 Task: Find connections with filter location Bamusso with filter topic #Marketswith filter profile language Spanish with filter current company Housing.com with filter school St. Dominic's College with filter industry Wholesale Footwear with filter service category Loans with filter keywords title Event Planner
Action: Mouse moved to (507, 63)
Screenshot: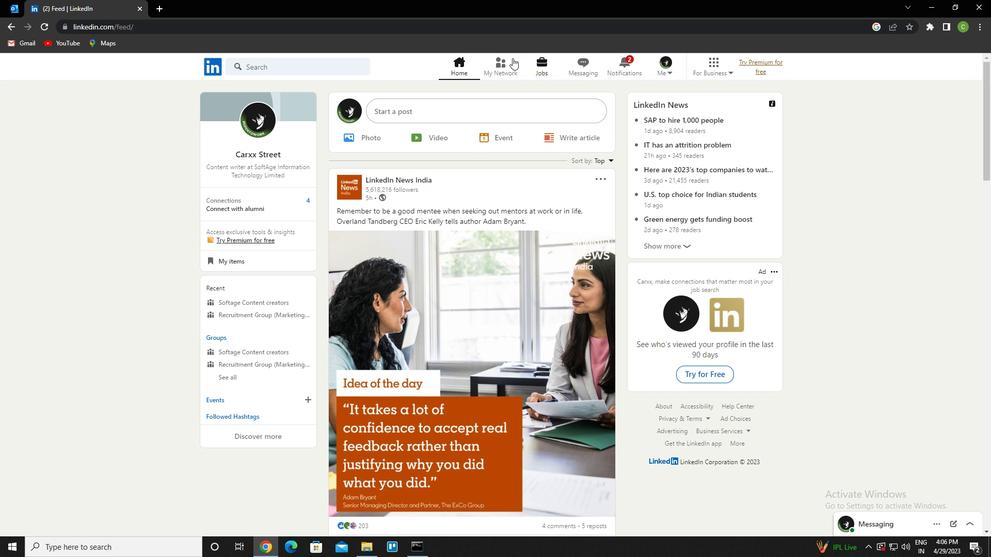 
Action: Mouse pressed left at (507, 63)
Screenshot: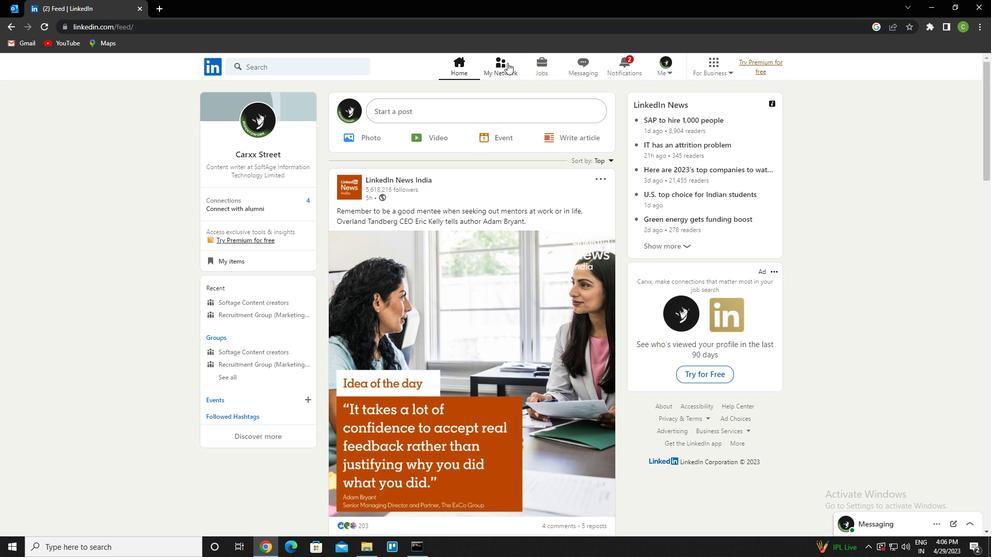
Action: Mouse moved to (287, 129)
Screenshot: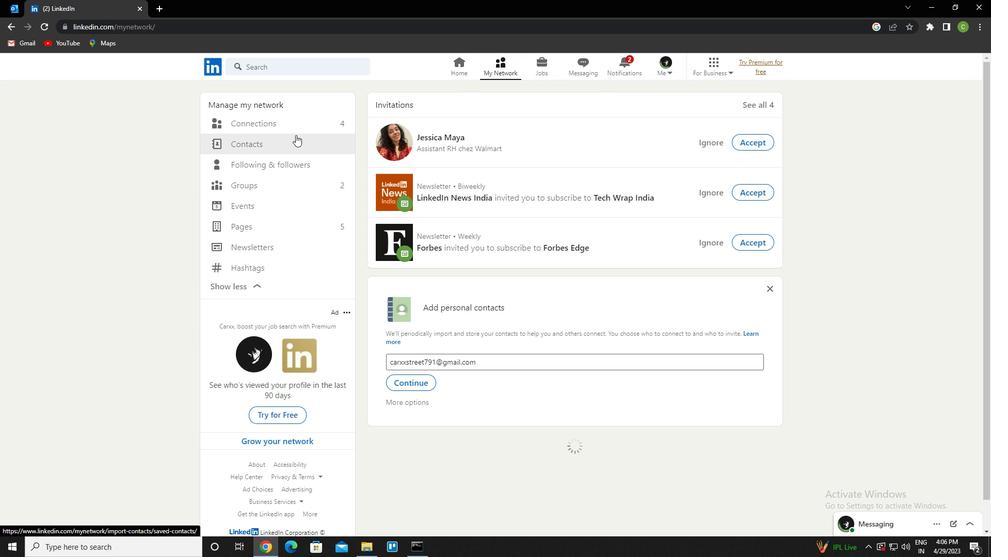 
Action: Mouse pressed left at (287, 129)
Screenshot: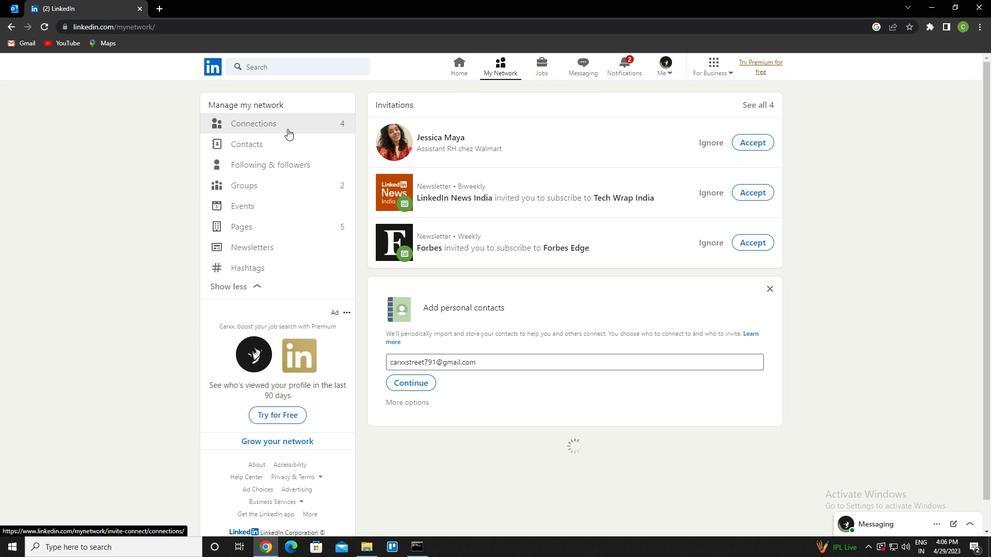 
Action: Mouse moved to (574, 125)
Screenshot: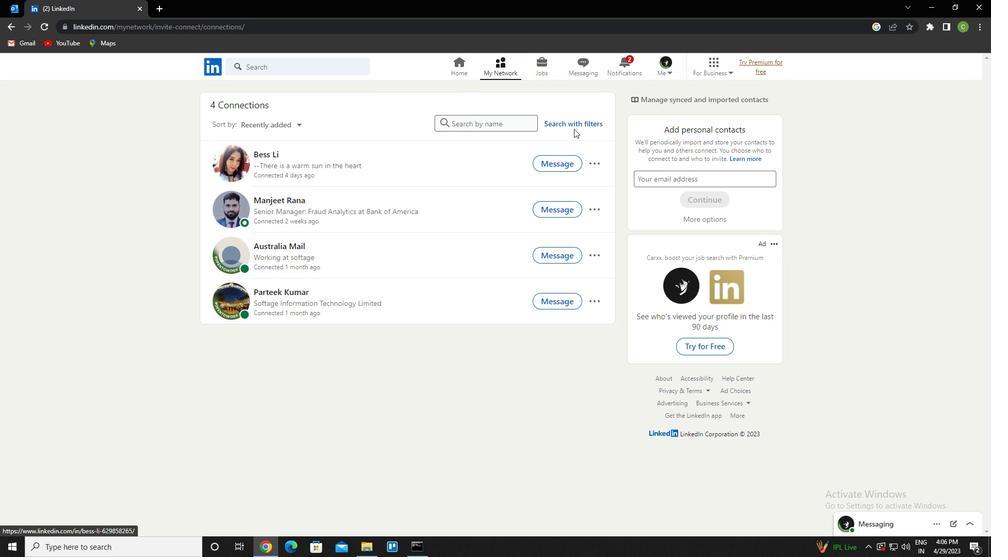 
Action: Mouse pressed left at (574, 125)
Screenshot: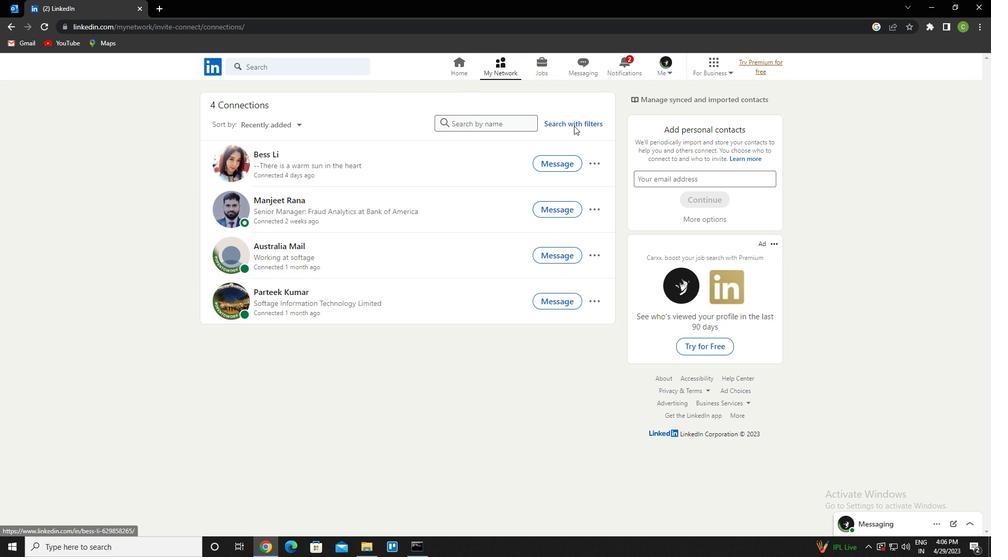 
Action: Mouse moved to (539, 99)
Screenshot: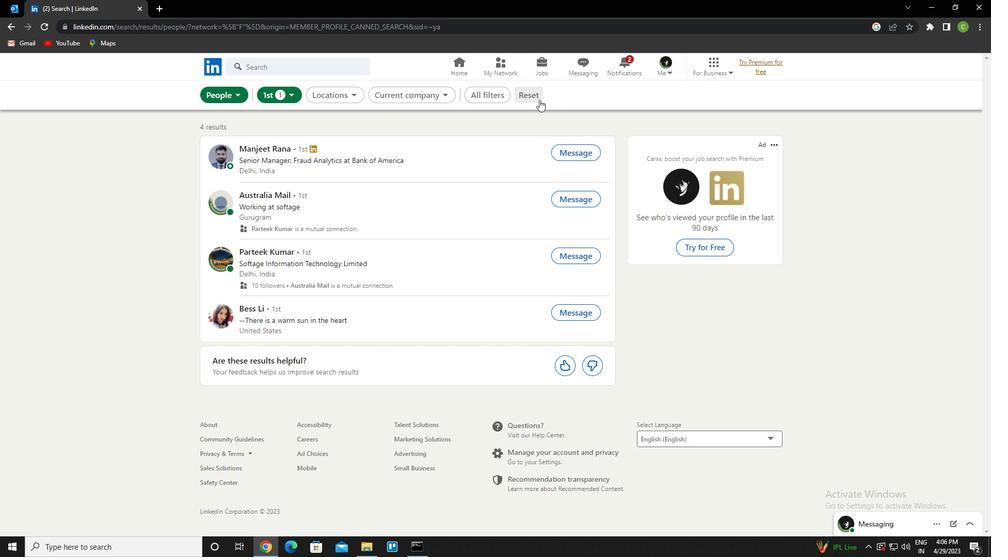 
Action: Mouse pressed left at (539, 99)
Screenshot: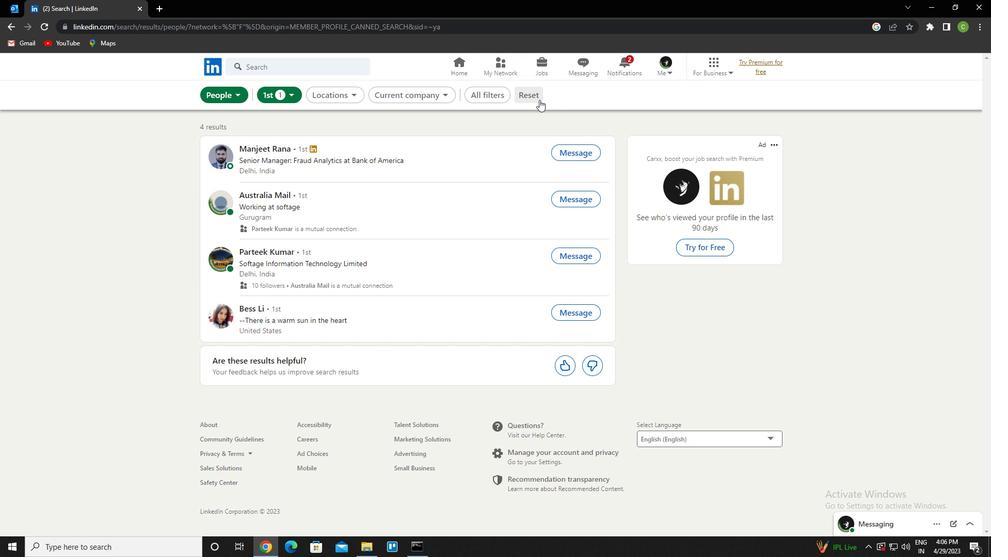 
Action: Mouse moved to (505, 93)
Screenshot: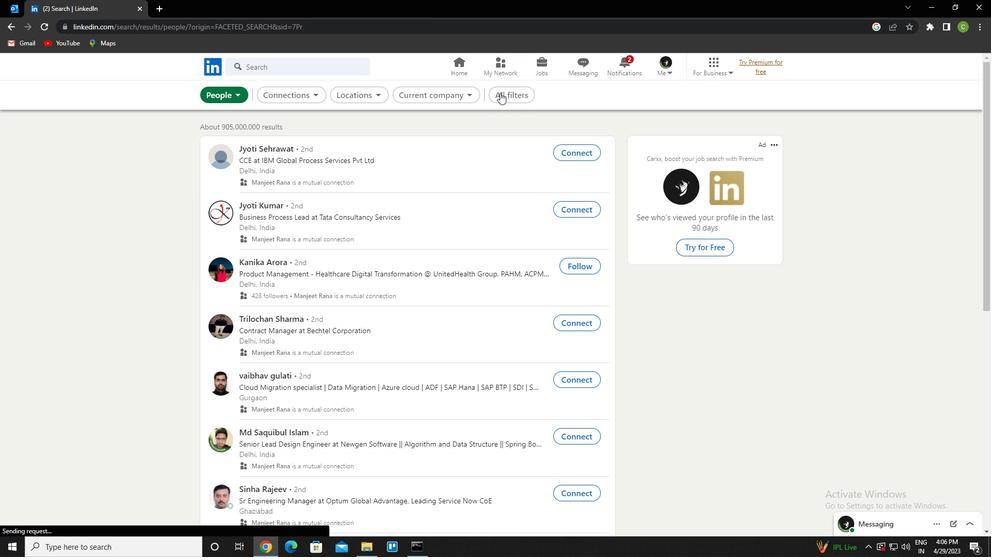 
Action: Mouse pressed left at (505, 93)
Screenshot: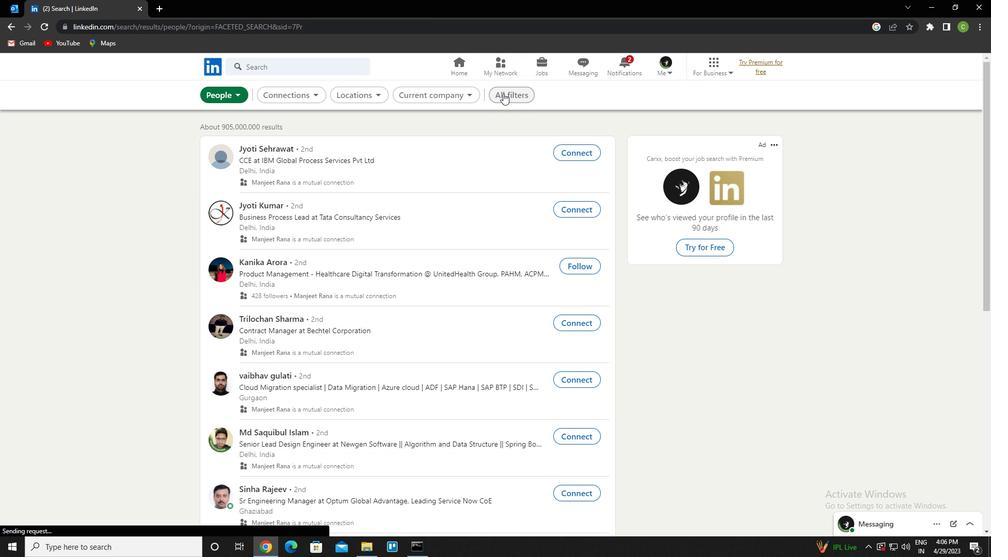 
Action: Mouse moved to (875, 338)
Screenshot: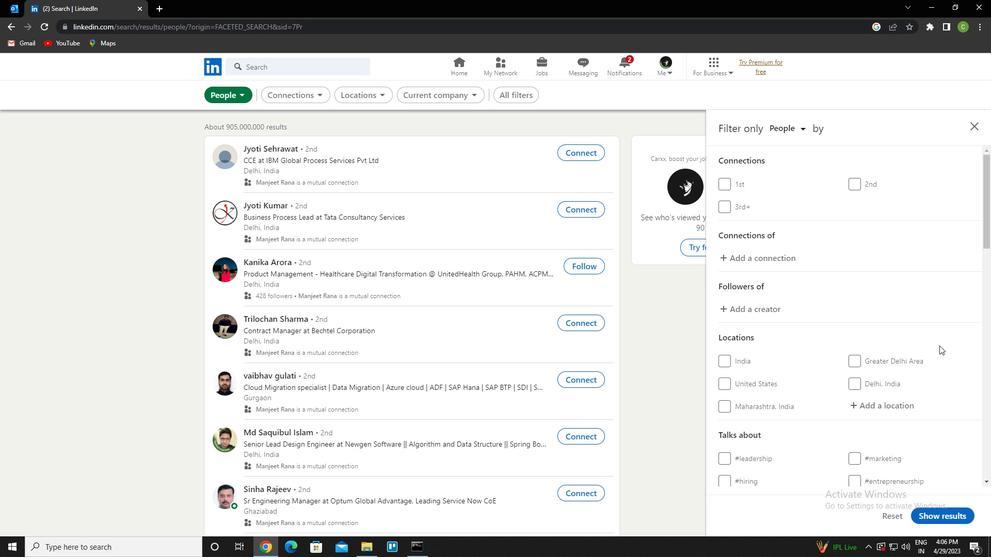 
Action: Mouse scrolled (875, 338) with delta (0, 0)
Screenshot: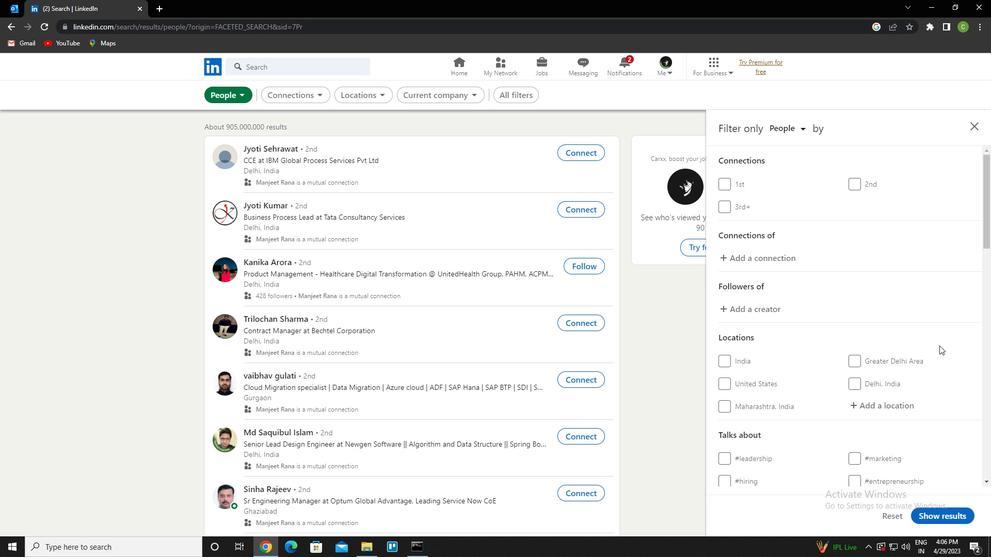 
Action: Mouse moved to (837, 332)
Screenshot: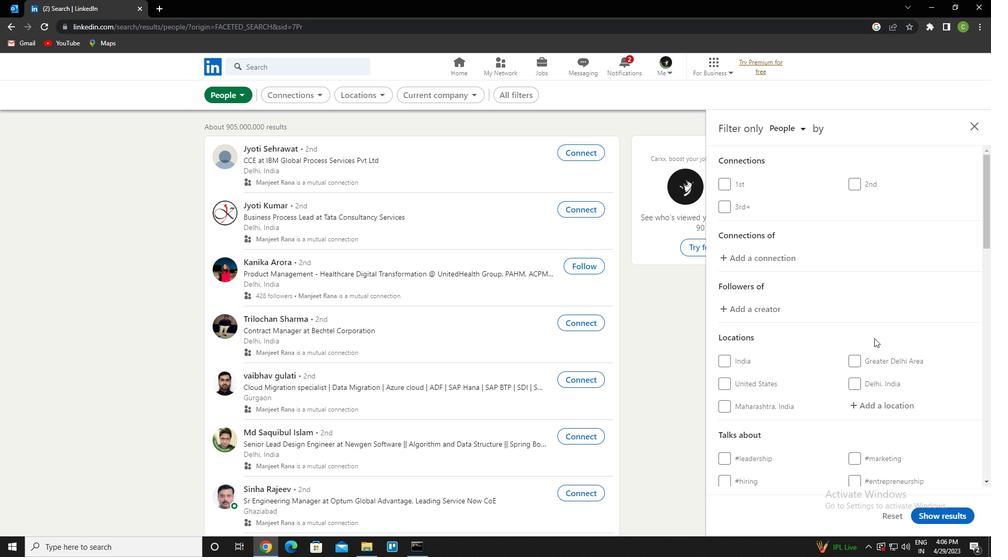 
Action: Mouse scrolled (837, 331) with delta (0, 0)
Screenshot: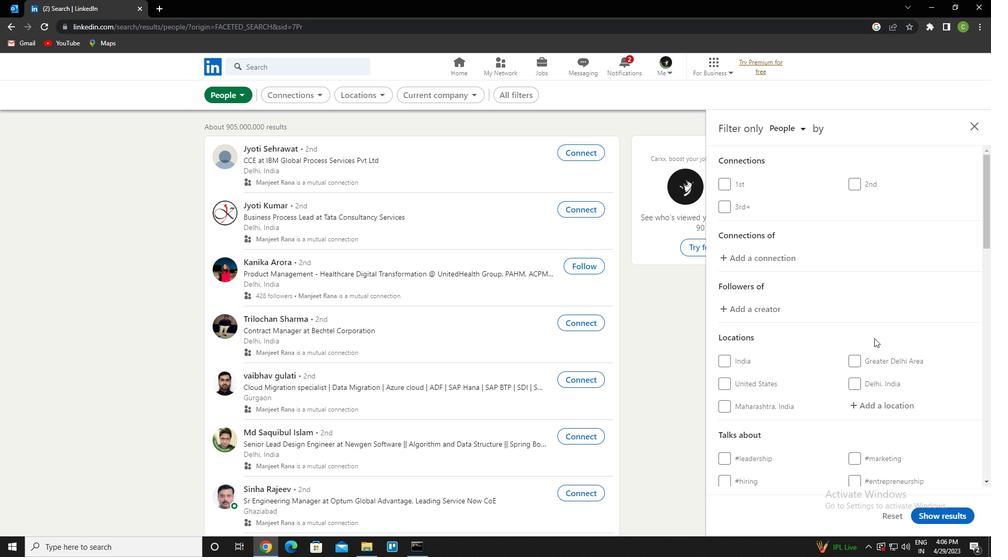 
Action: Mouse moved to (837, 331)
Screenshot: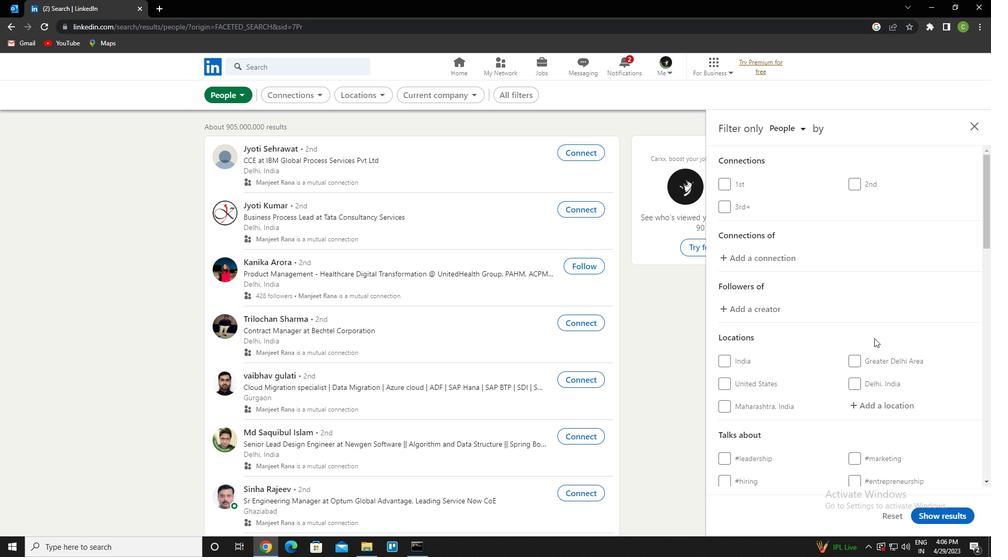 
Action: Mouse scrolled (837, 331) with delta (0, 0)
Screenshot: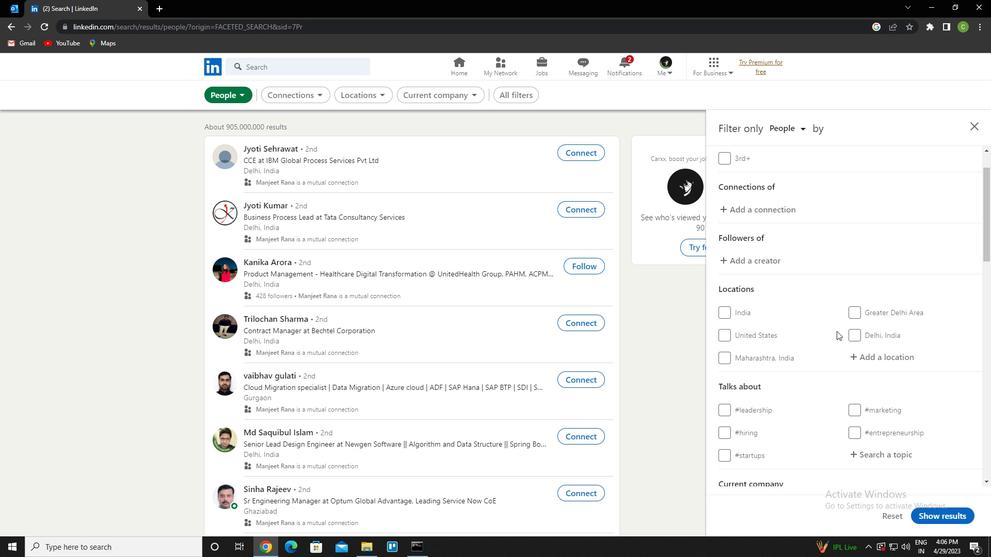 
Action: Mouse moved to (884, 253)
Screenshot: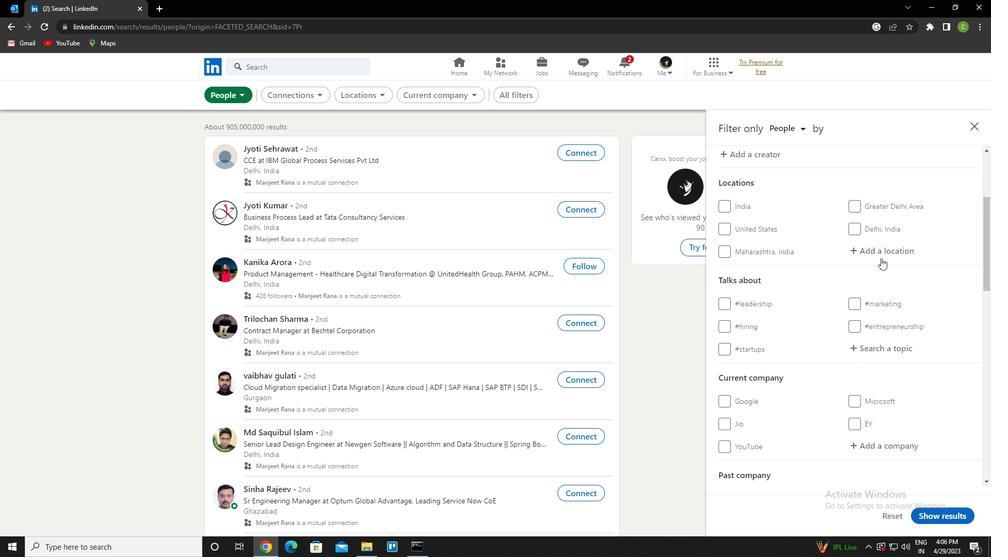 
Action: Mouse pressed left at (884, 253)
Screenshot: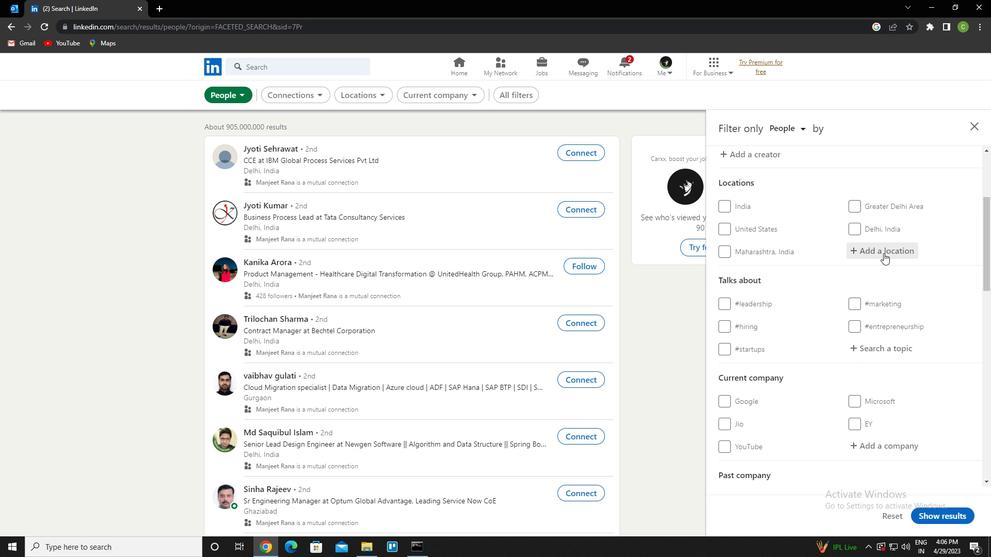 
Action: Key pressed <Key.caps_lock>b<Key.caps_lock>amusso<Key.down><Key.enter>
Screenshot: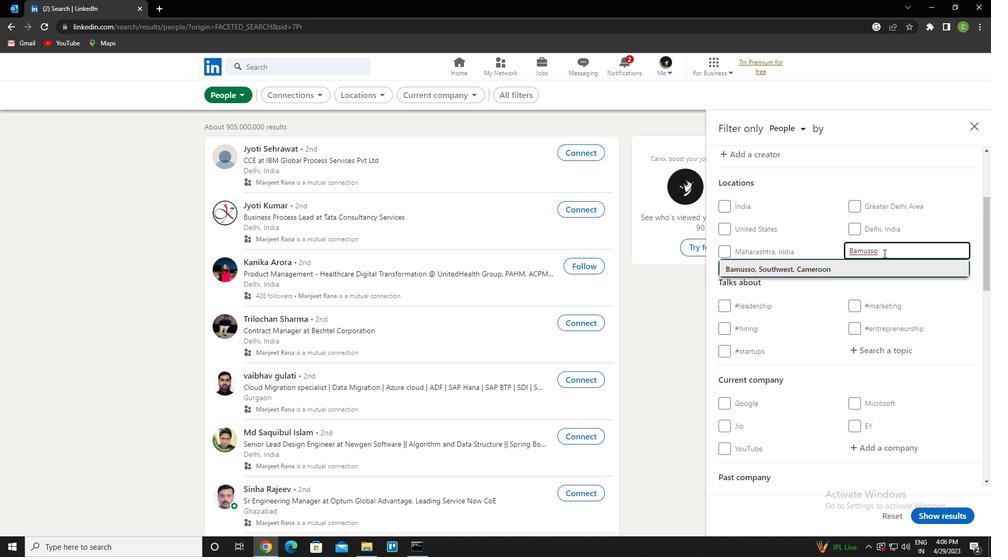 
Action: Mouse moved to (887, 258)
Screenshot: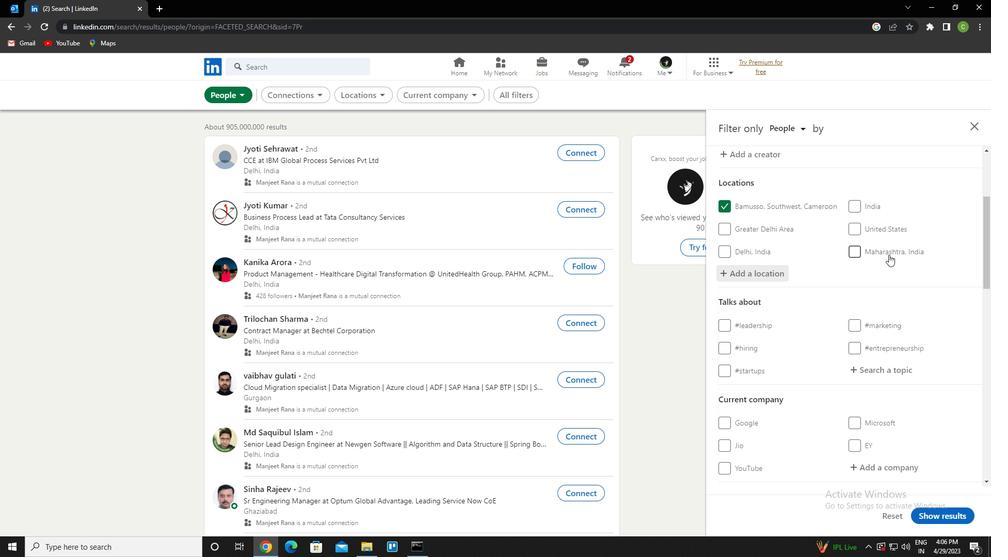 
Action: Mouse scrolled (887, 258) with delta (0, 0)
Screenshot: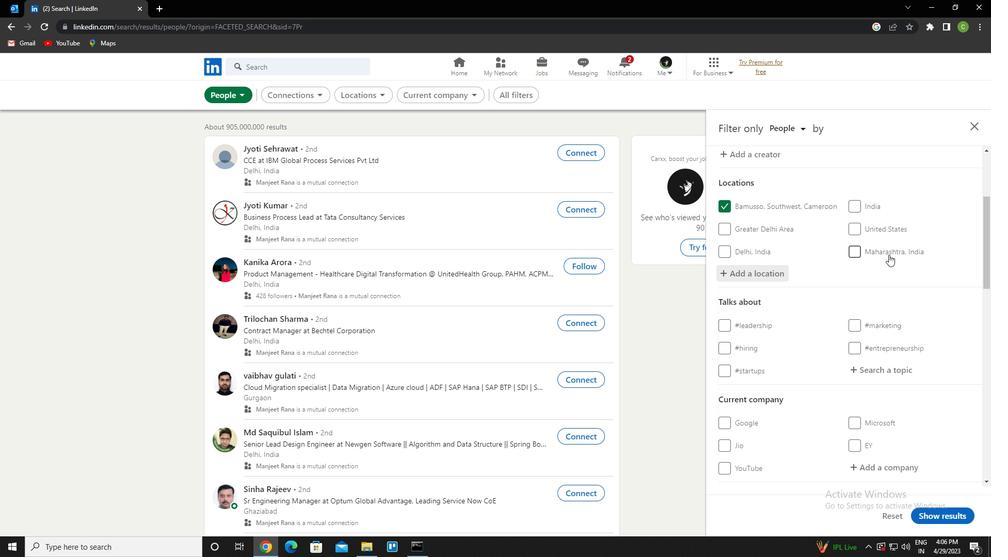 
Action: Mouse moved to (895, 318)
Screenshot: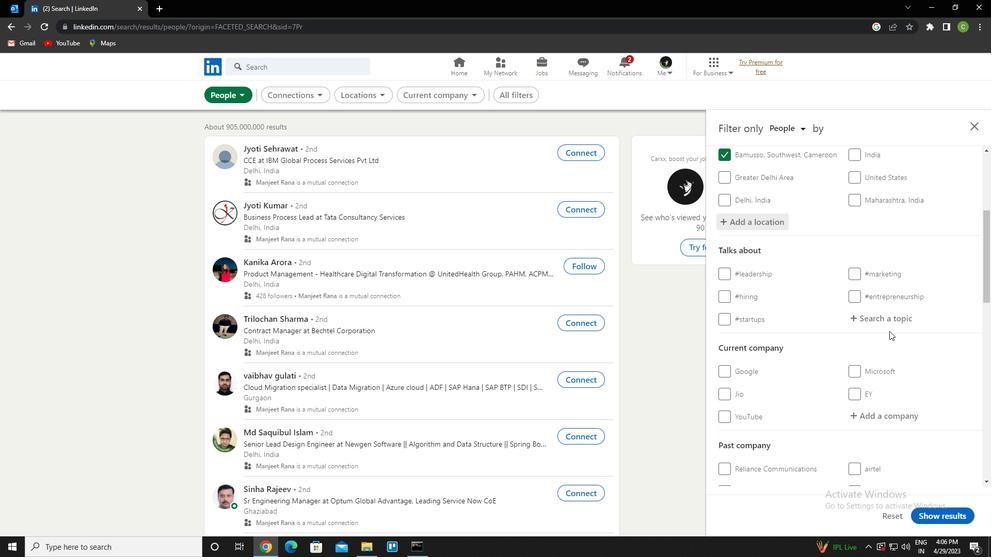 
Action: Mouse pressed left at (895, 318)
Screenshot: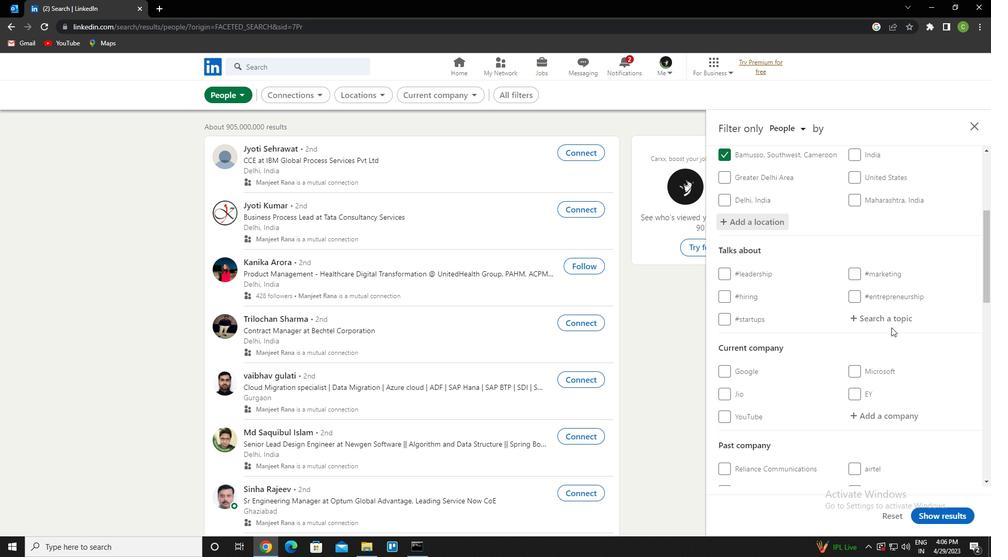
Action: Key pressed market<Key.down><Key.down><Key.down><Key.enter>
Screenshot: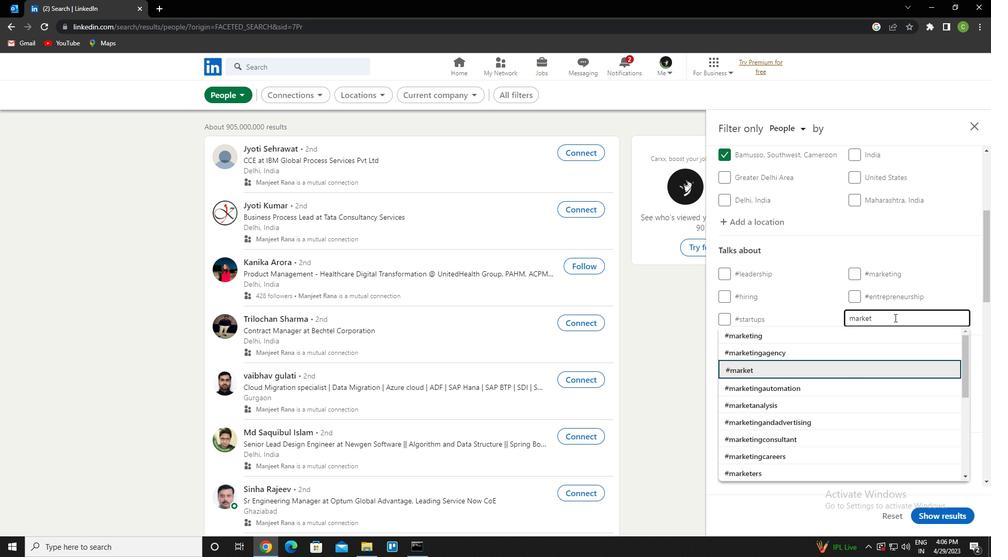 
Action: Mouse moved to (887, 352)
Screenshot: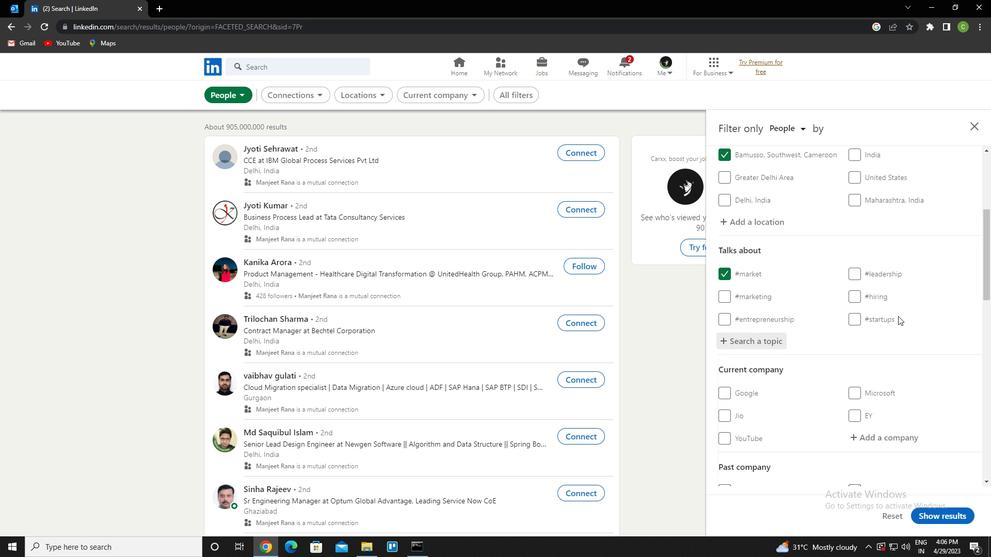 
Action: Mouse scrolled (887, 352) with delta (0, 0)
Screenshot: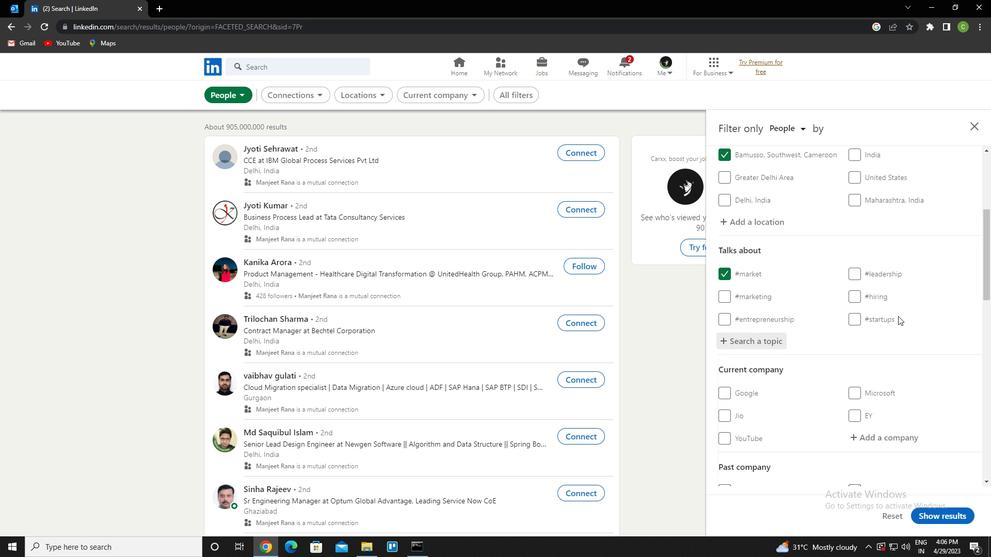 
Action: Mouse moved to (884, 363)
Screenshot: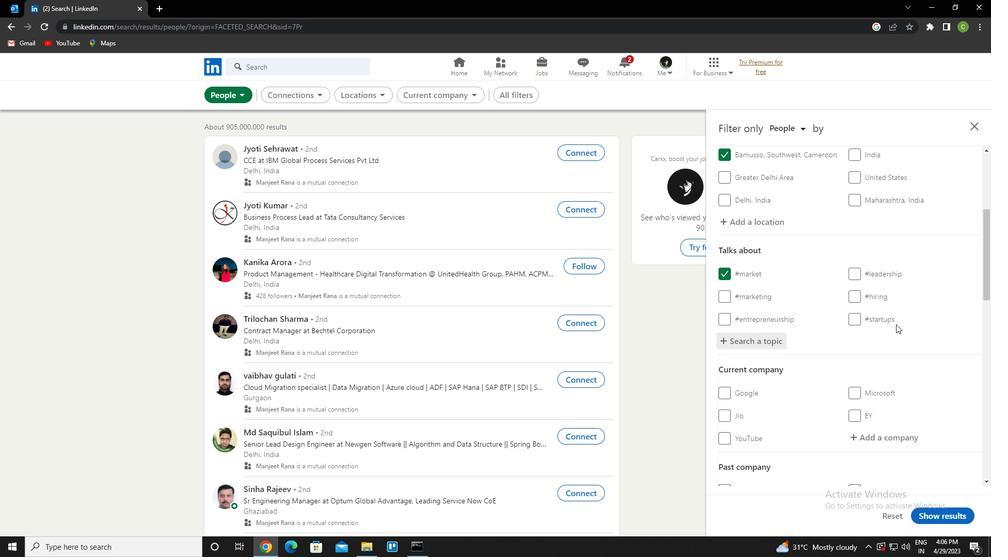 
Action: Mouse scrolled (884, 363) with delta (0, 0)
Screenshot: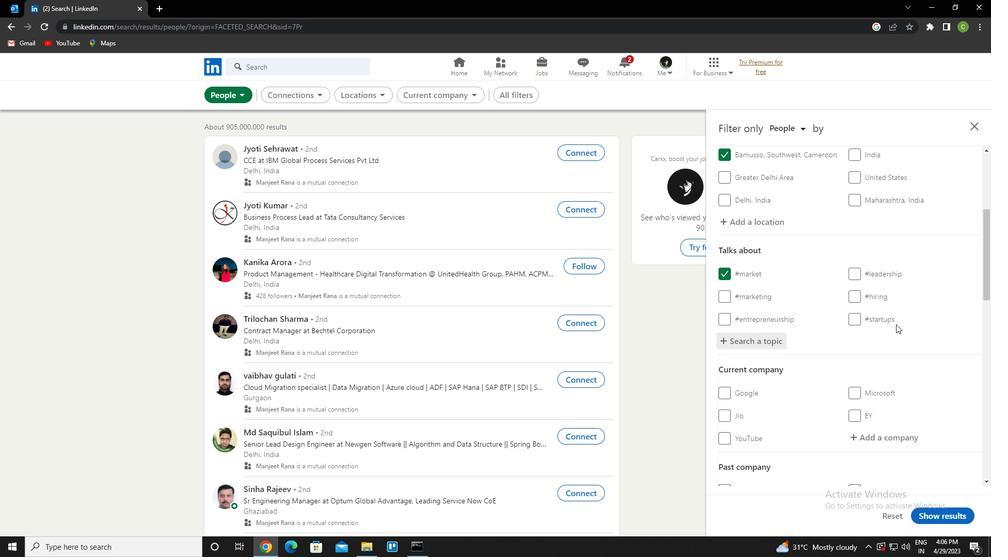 
Action: Mouse moved to (884, 365)
Screenshot: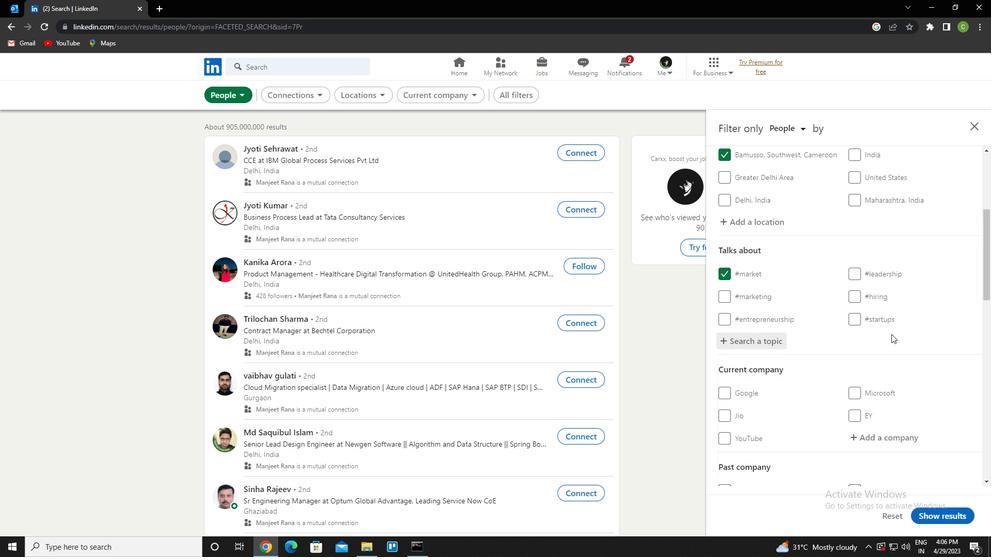 
Action: Mouse scrolled (884, 364) with delta (0, 0)
Screenshot: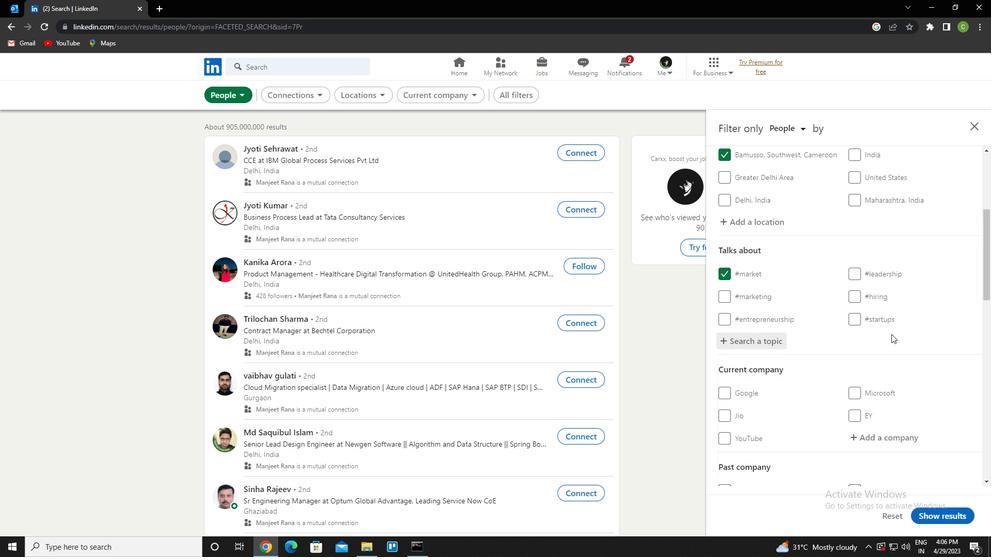 
Action: Mouse moved to (884, 365)
Screenshot: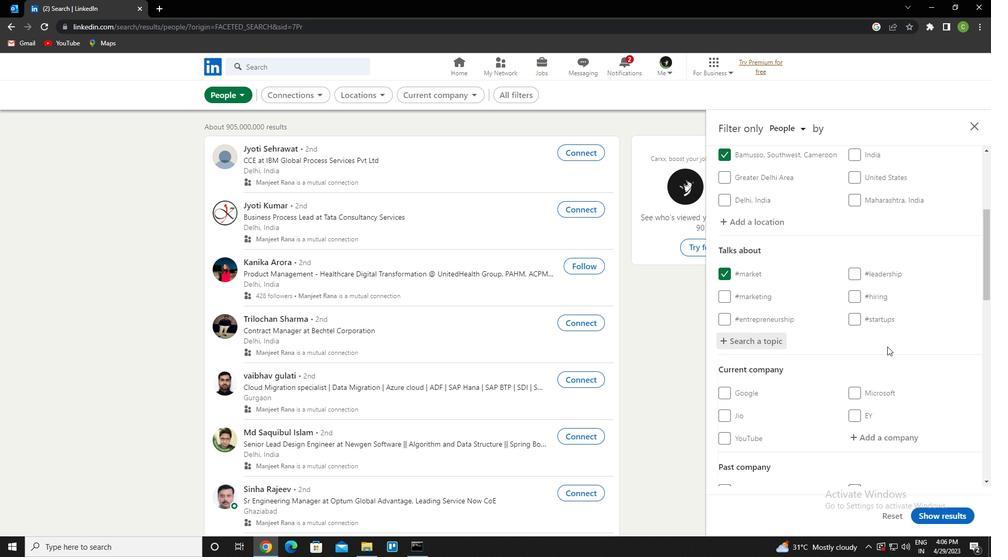 
Action: Mouse scrolled (884, 365) with delta (0, 0)
Screenshot: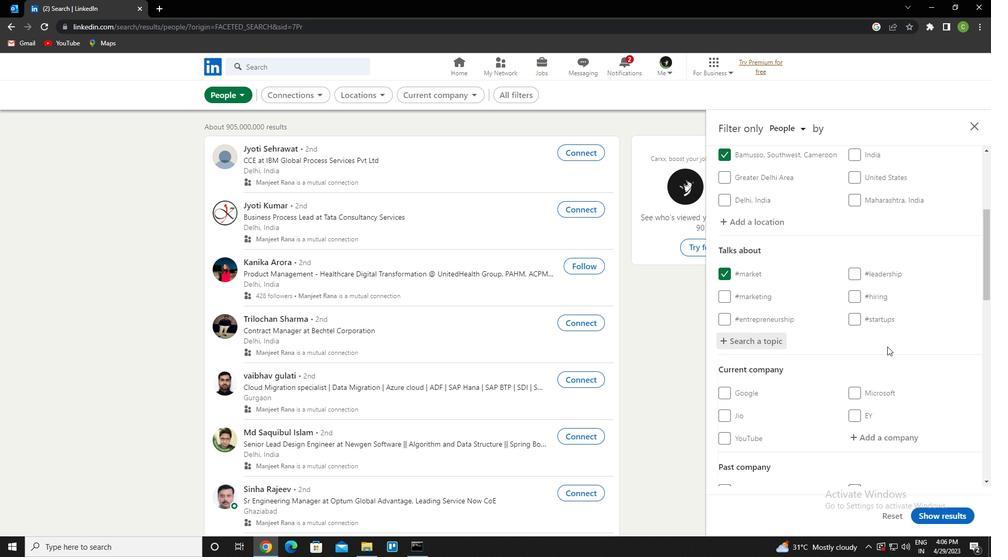 
Action: Mouse scrolled (884, 365) with delta (0, 0)
Screenshot: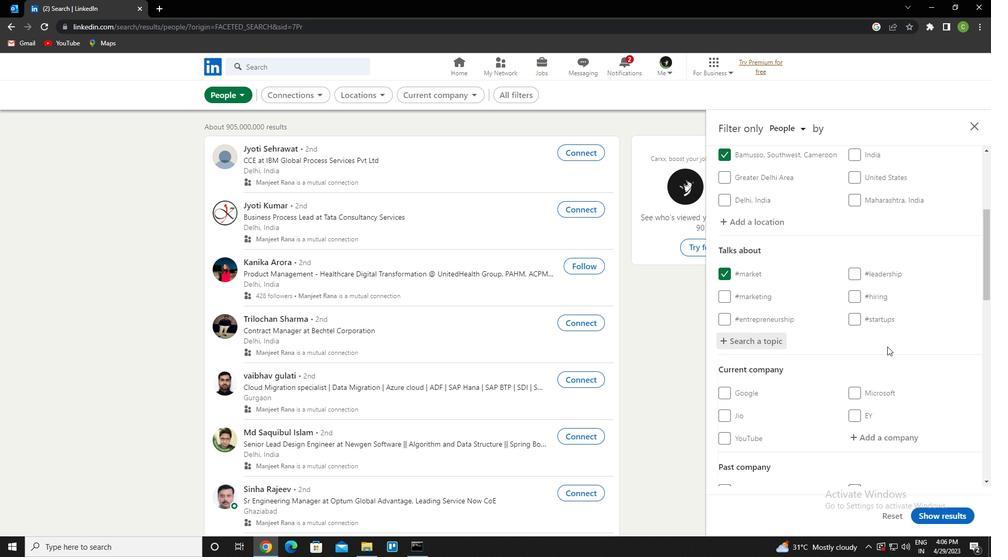
Action: Mouse moved to (883, 366)
Screenshot: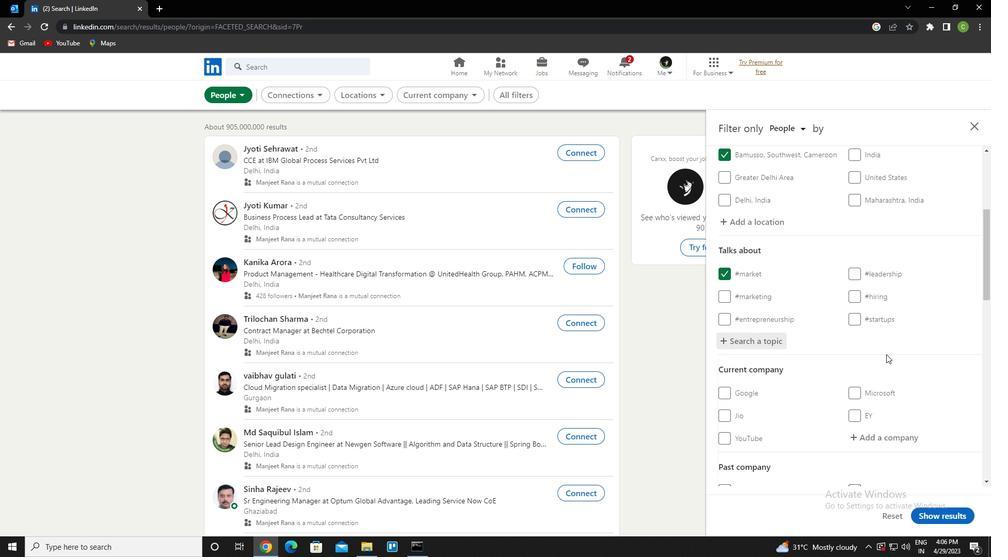 
Action: Mouse scrolled (883, 366) with delta (0, 0)
Screenshot: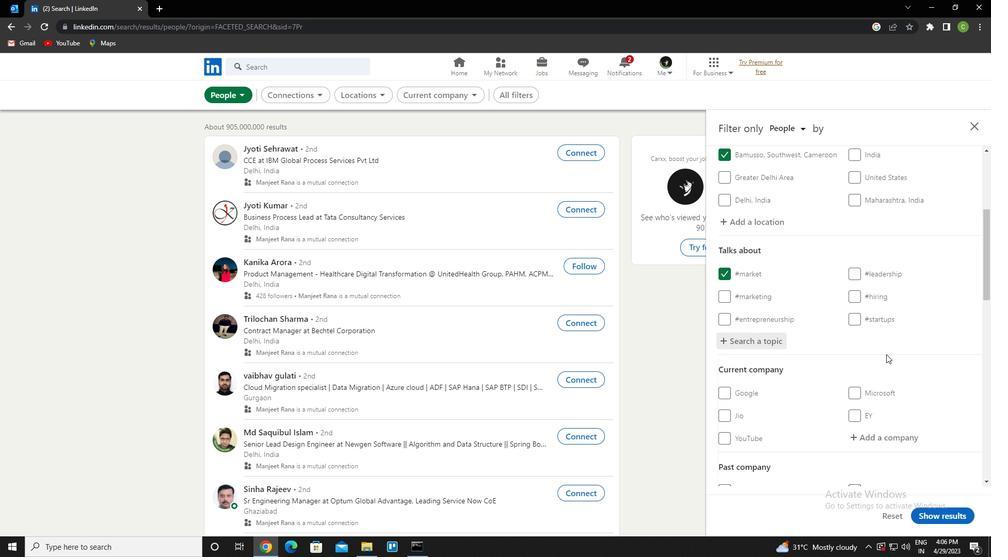 
Action: Mouse scrolled (883, 366) with delta (0, 0)
Screenshot: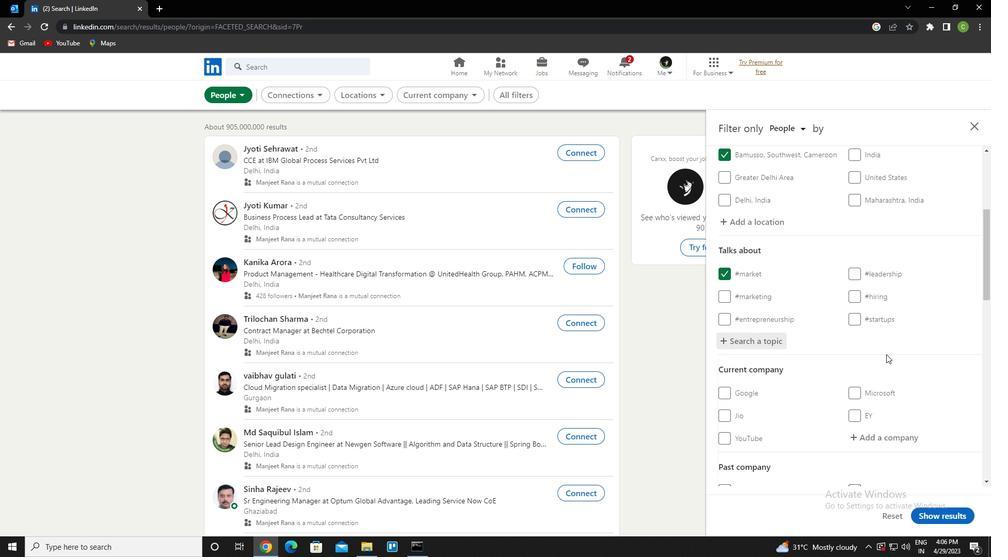 
Action: Mouse scrolled (883, 366) with delta (0, 0)
Screenshot: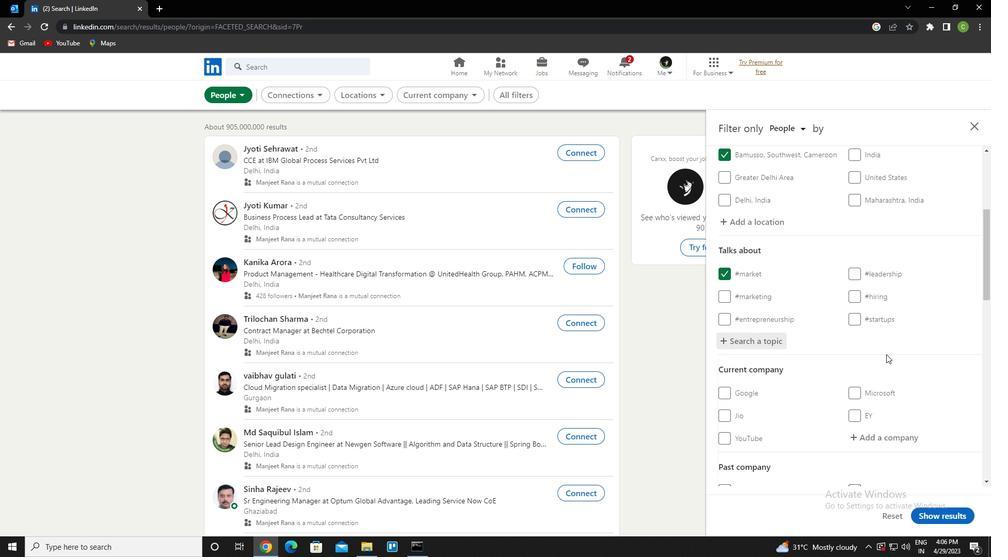 
Action: Mouse moved to (726, 413)
Screenshot: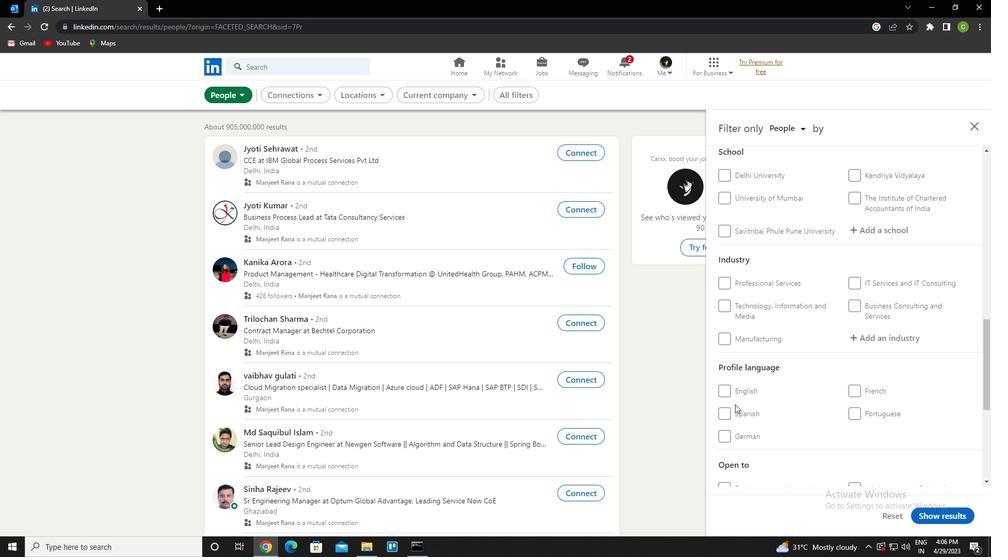 
Action: Mouse pressed left at (726, 413)
Screenshot: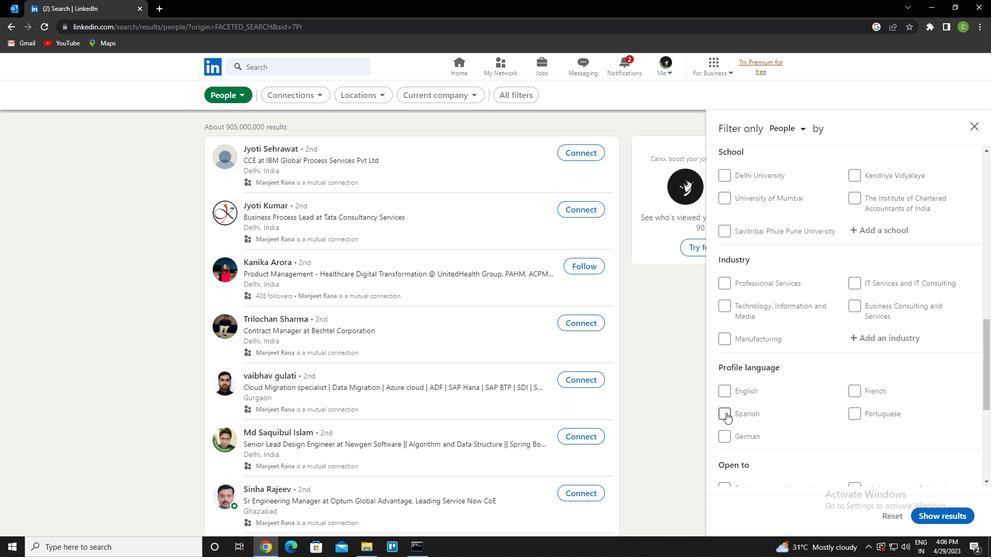 
Action: Mouse moved to (773, 395)
Screenshot: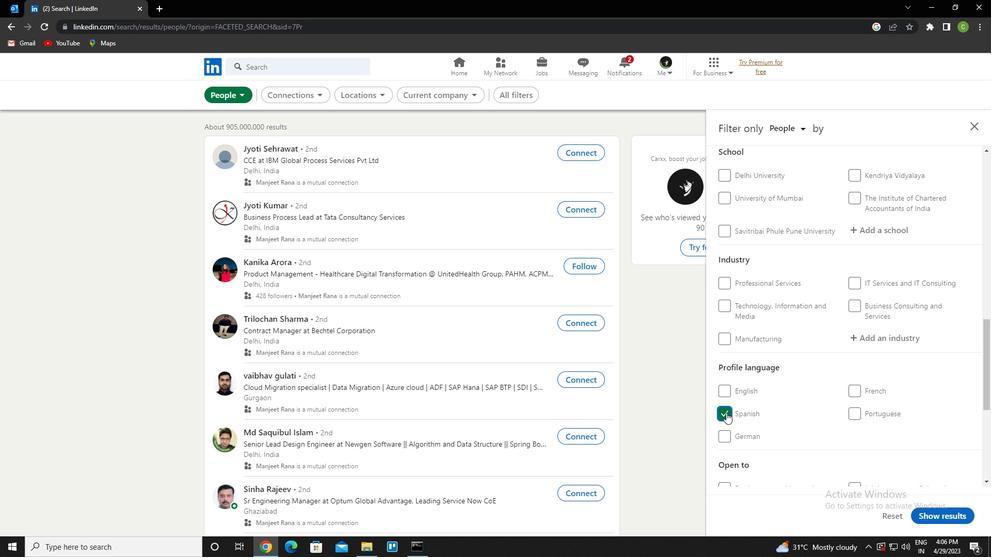 
Action: Mouse scrolled (773, 396) with delta (0, 0)
Screenshot: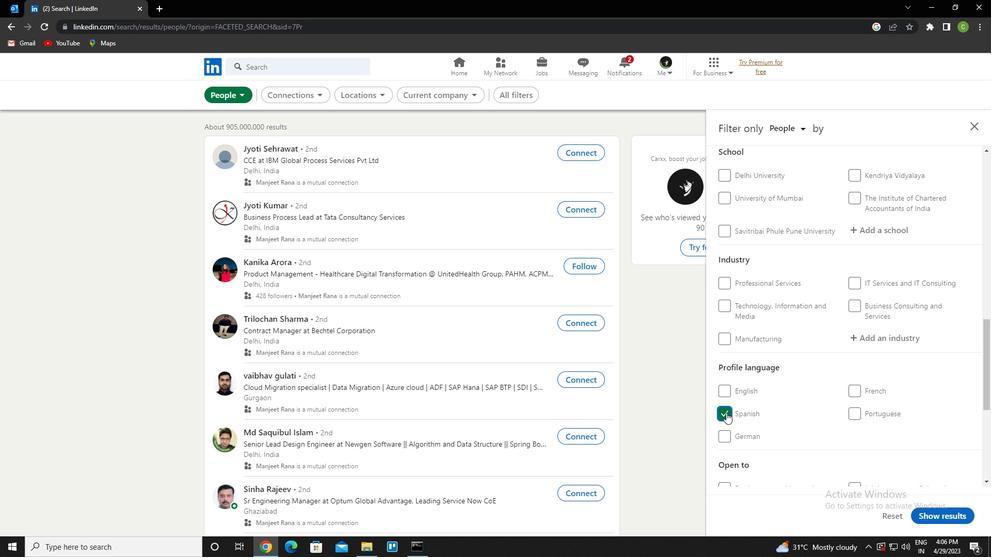 
Action: Mouse scrolled (773, 396) with delta (0, 0)
Screenshot: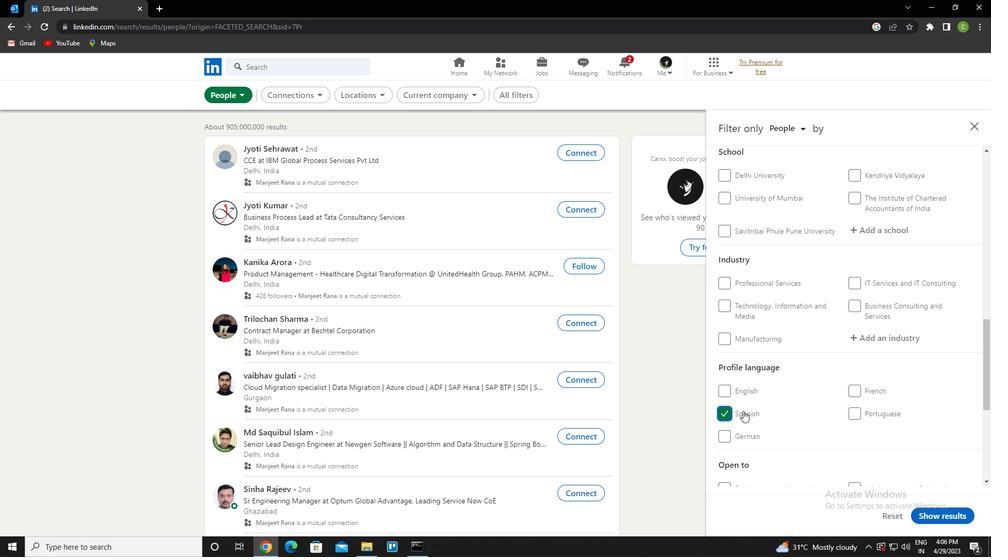 
Action: Mouse scrolled (773, 396) with delta (0, 0)
Screenshot: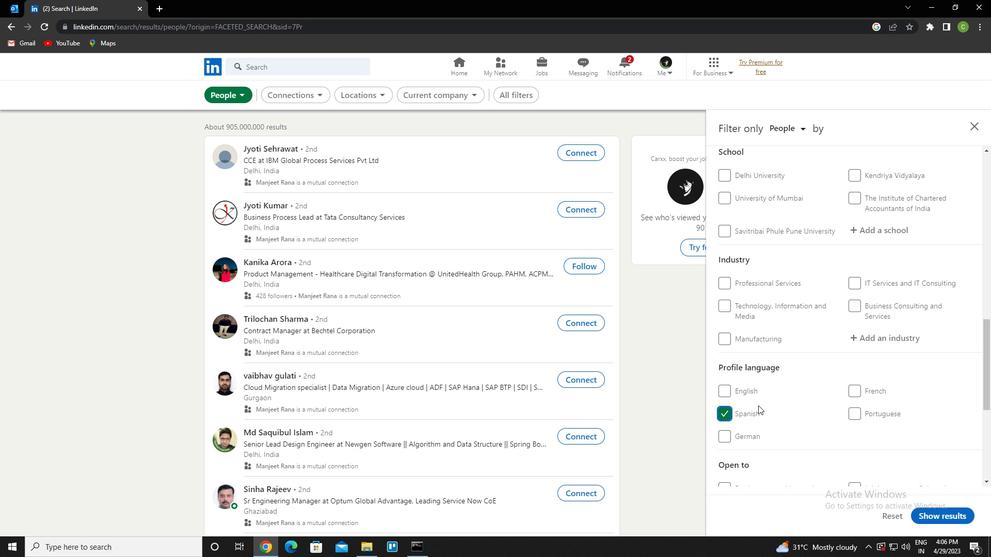 
Action: Mouse scrolled (773, 396) with delta (0, 0)
Screenshot: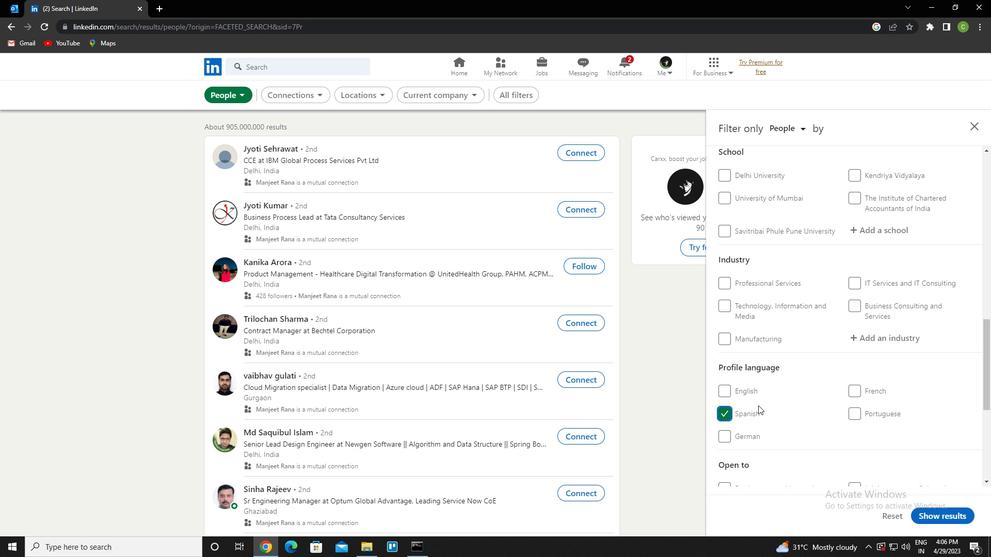 
Action: Mouse moved to (774, 395)
Screenshot: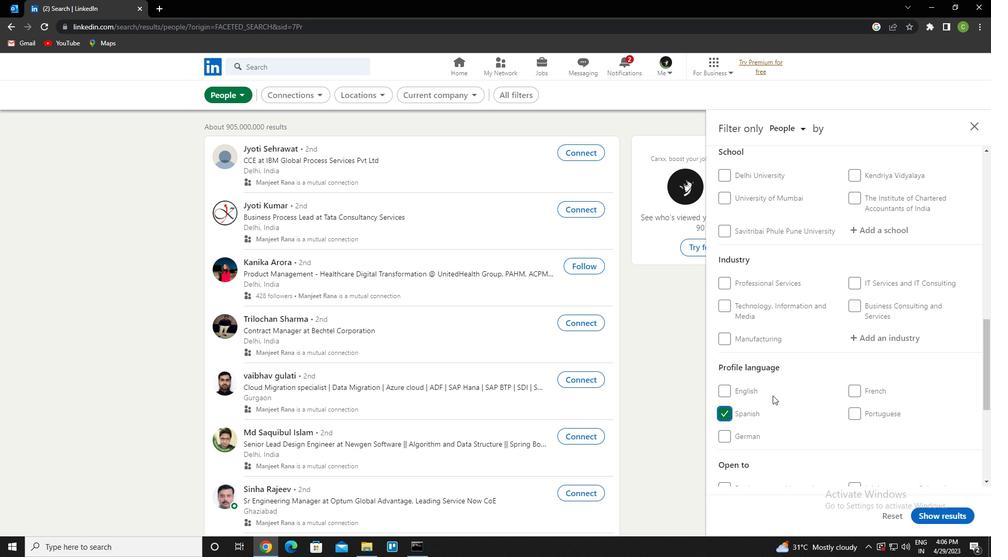 
Action: Mouse scrolled (774, 396) with delta (0, 0)
Screenshot: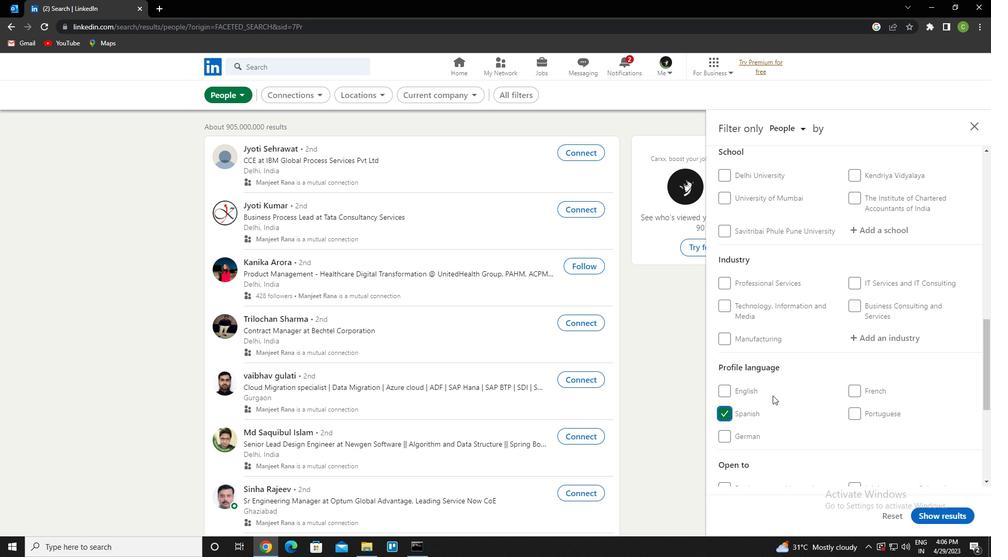 
Action: Mouse moved to (880, 285)
Screenshot: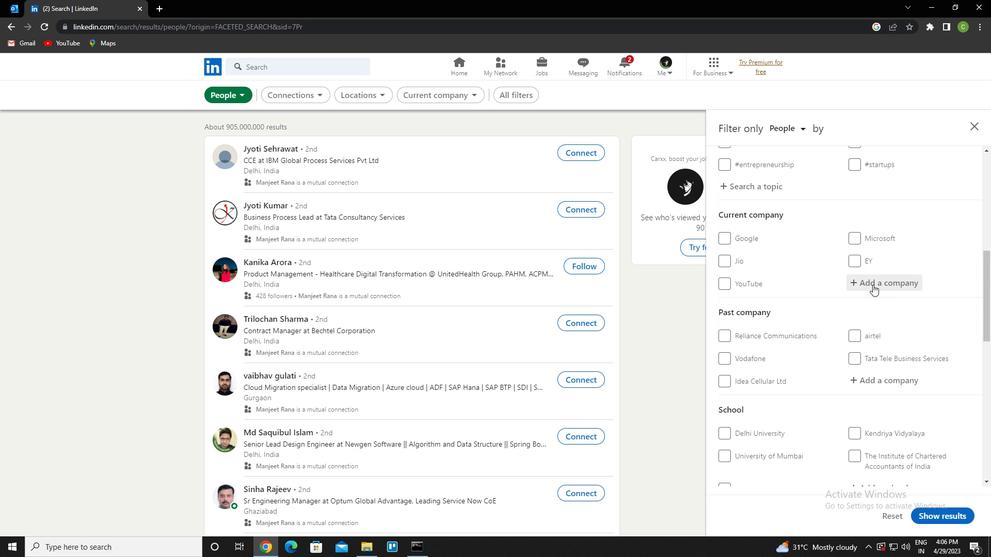 
Action: Mouse pressed left at (880, 285)
Screenshot: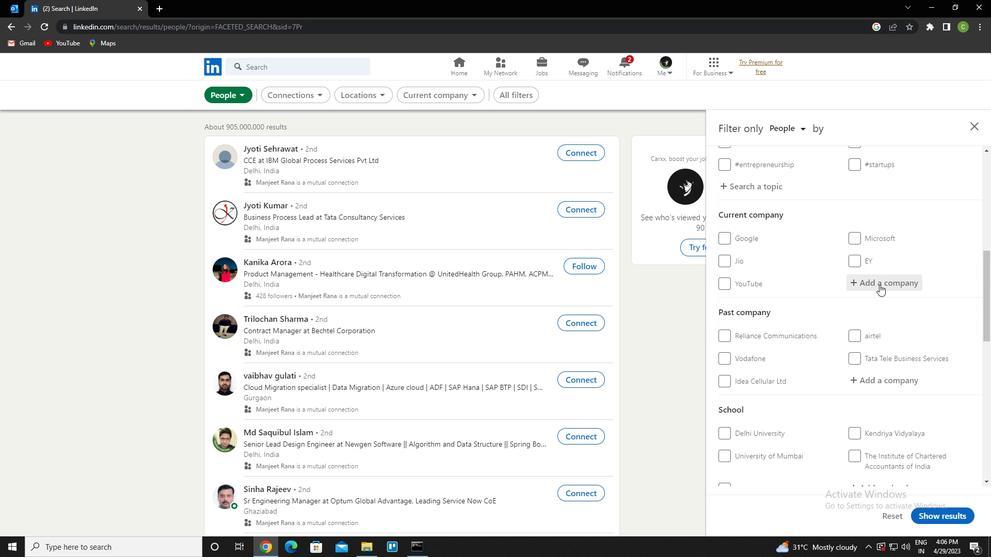 
Action: Key pressed <Key.caps_lock>h<Key.caps_lock>ousing.com<Key.down><Key.enter>
Screenshot: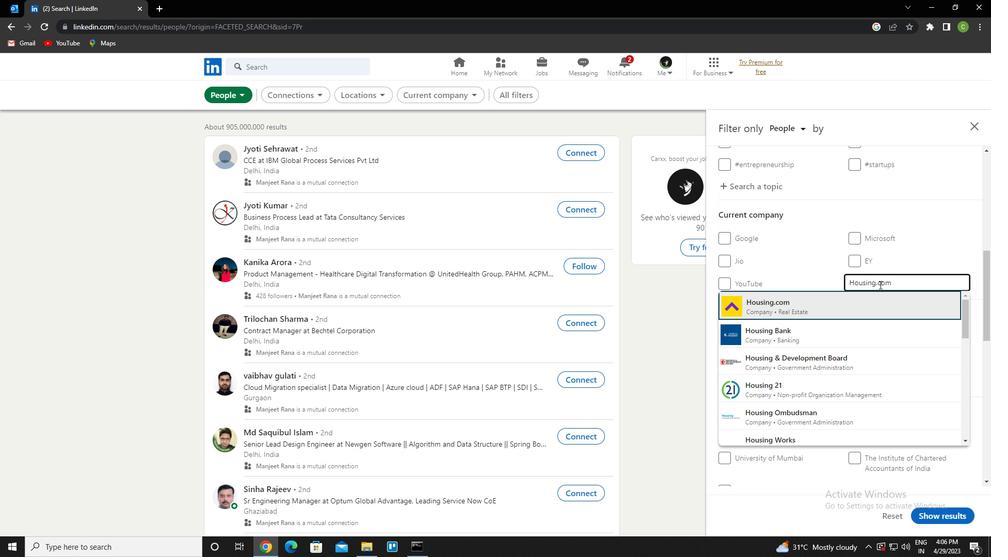 
Action: Mouse scrolled (880, 284) with delta (0, 0)
Screenshot: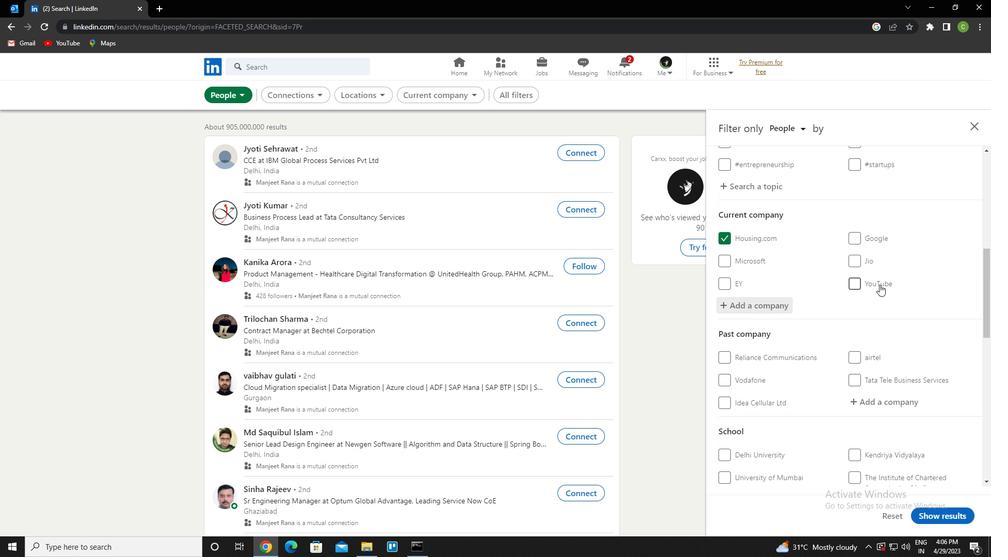 
Action: Mouse scrolled (880, 284) with delta (0, 0)
Screenshot: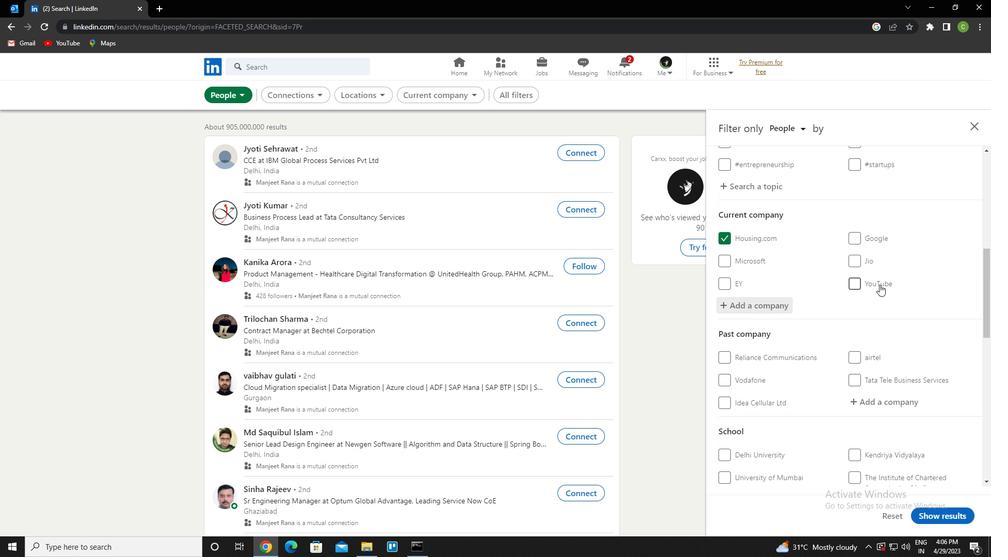 
Action: Mouse scrolled (880, 284) with delta (0, 0)
Screenshot: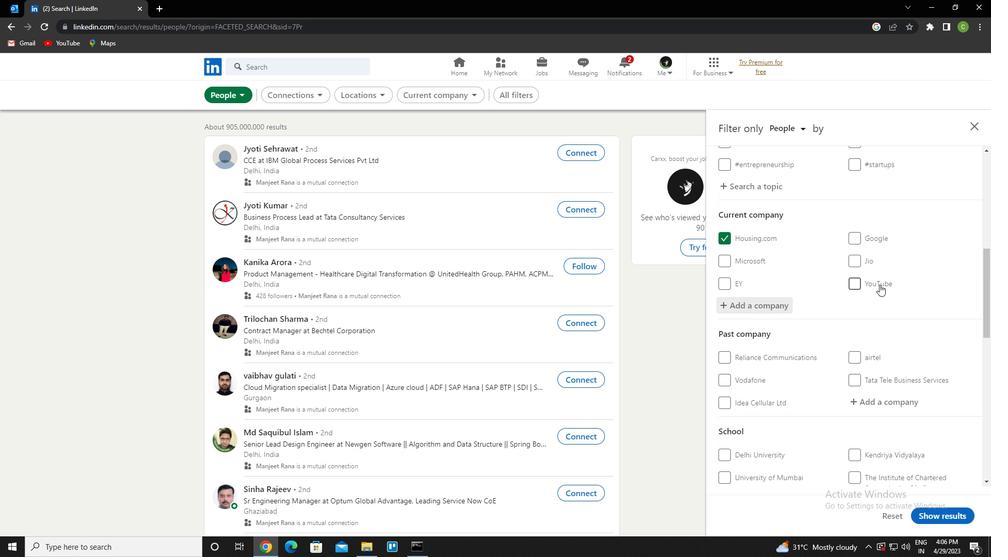 
Action: Mouse moved to (877, 355)
Screenshot: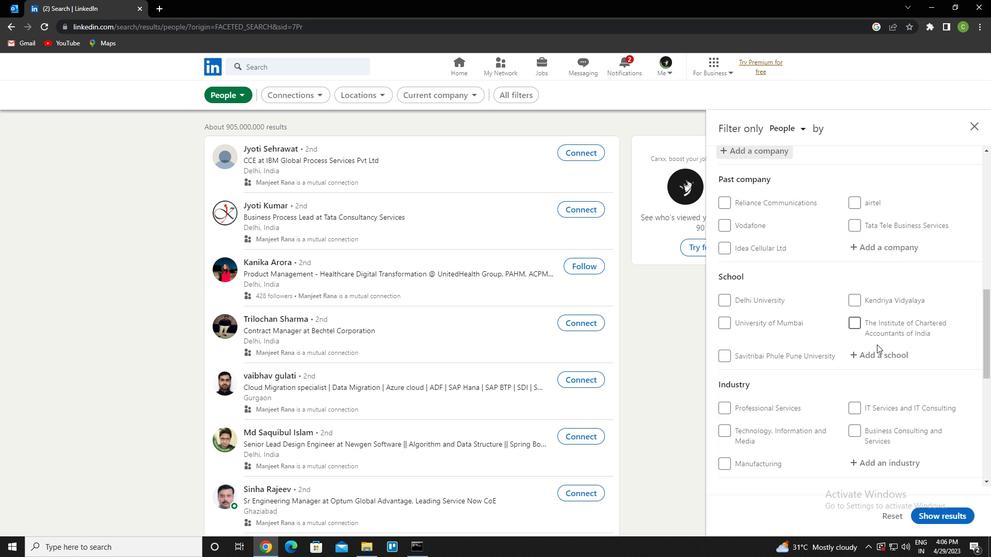 
Action: Mouse pressed left at (877, 355)
Screenshot: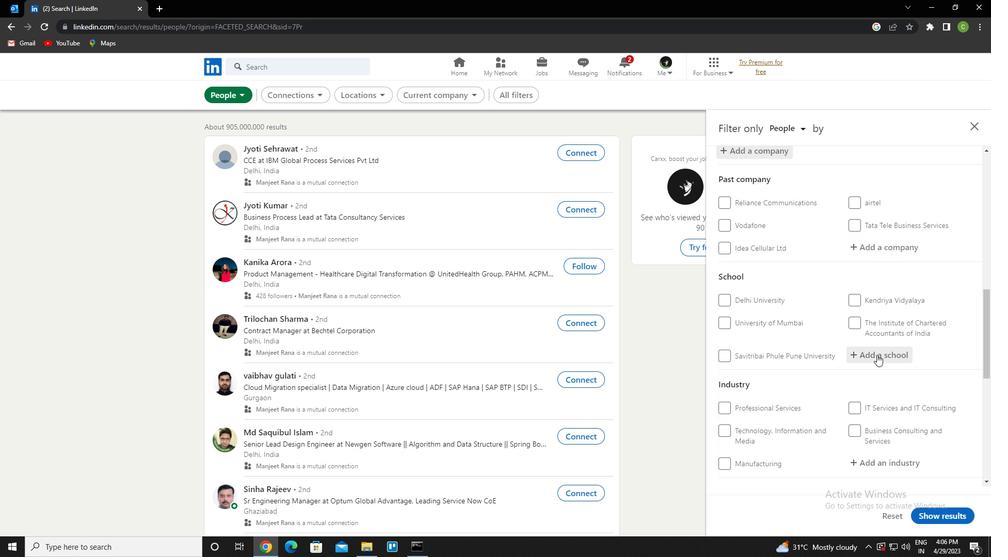 
Action: Key pressed <Key.caps_lock>s<Key.caps_lock>t.<Key.space><Key.caps_lock>d<Key.caps_lock>omi<Key.down><Key.enter>
Screenshot: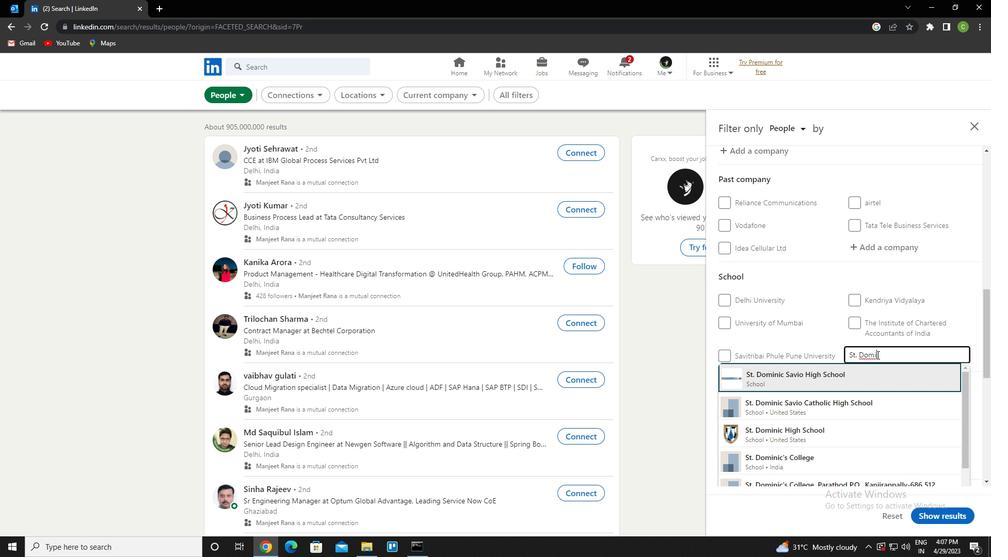 
Action: Mouse moved to (877, 356)
Screenshot: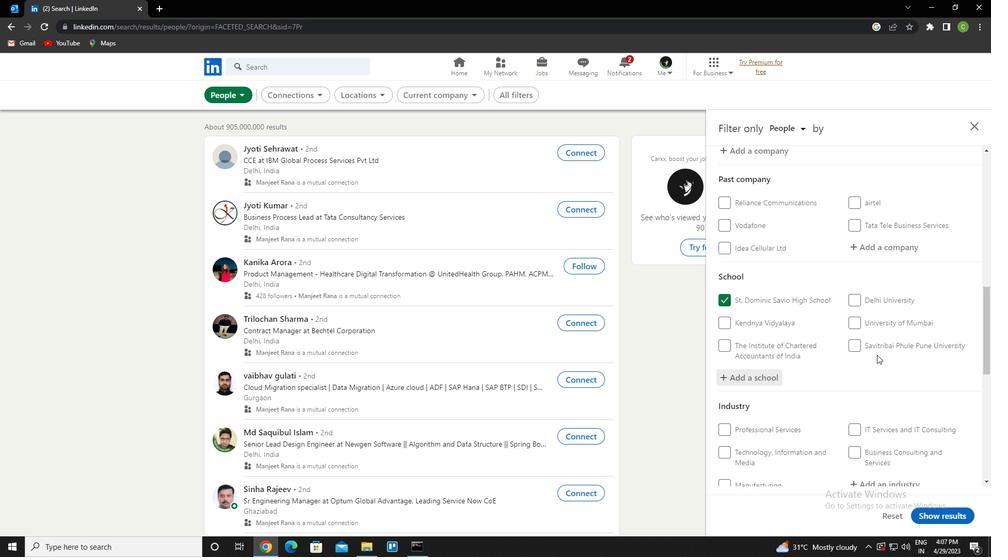 
Action: Mouse scrolled (877, 355) with delta (0, 0)
Screenshot: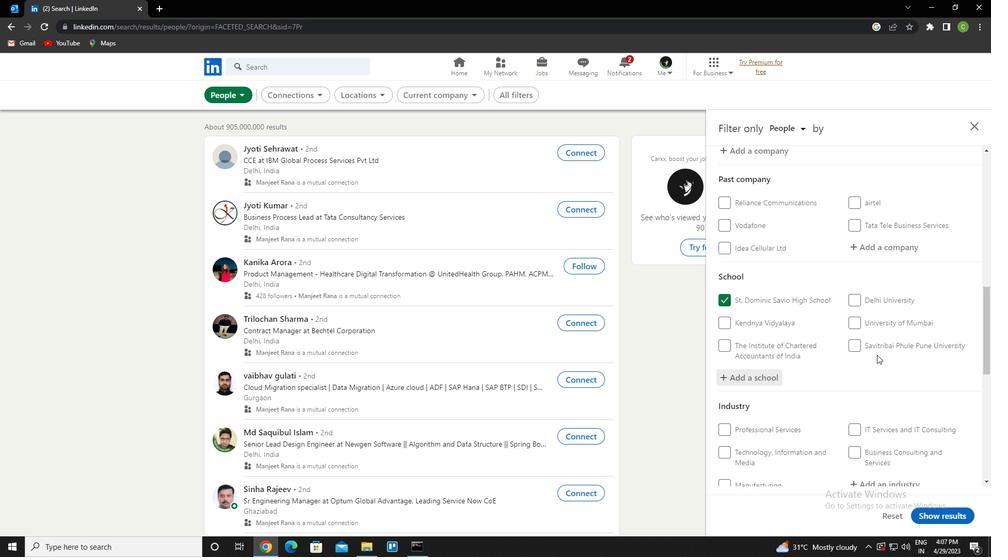 
Action: Mouse moved to (877, 356)
Screenshot: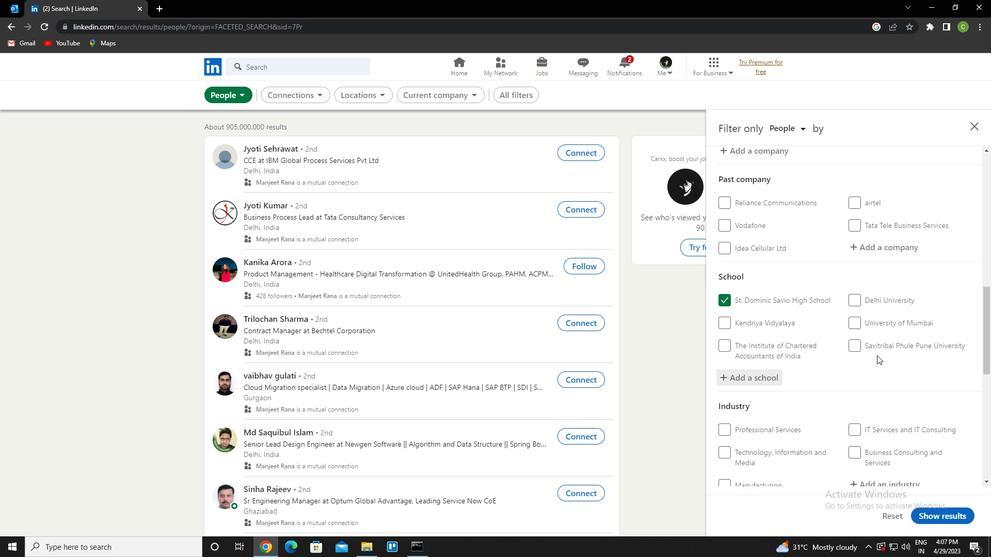
Action: Mouse scrolled (877, 356) with delta (0, 0)
Screenshot: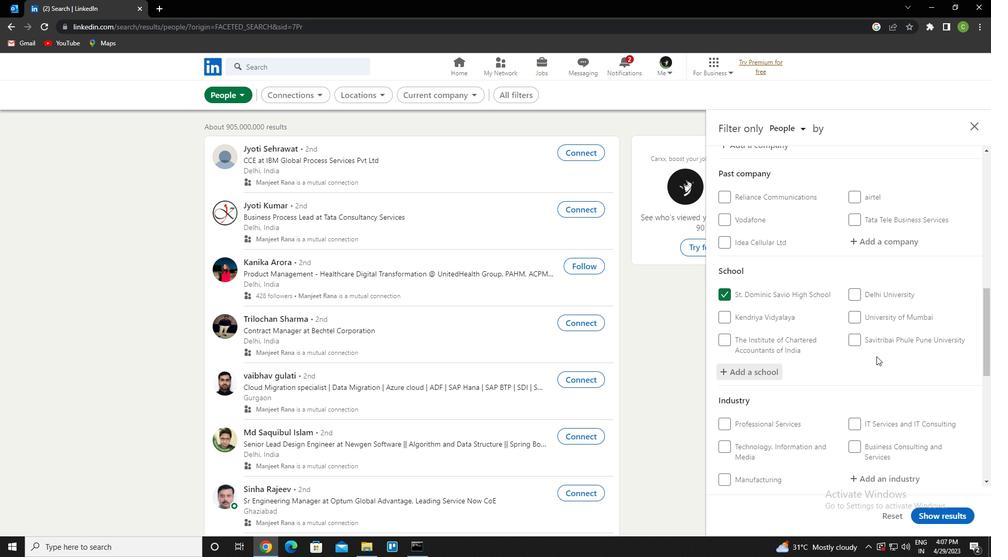 
Action: Mouse moved to (875, 357)
Screenshot: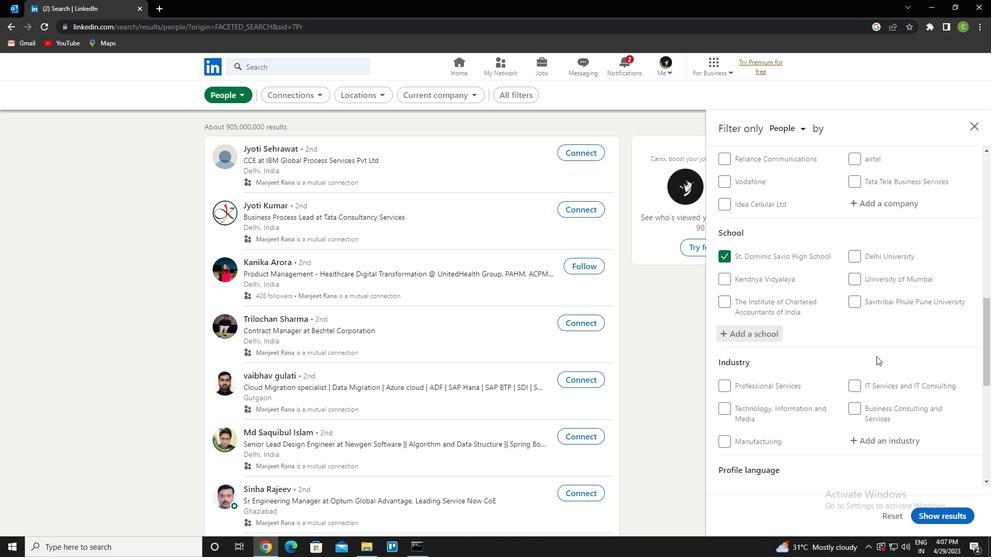 
Action: Mouse scrolled (875, 356) with delta (0, 0)
Screenshot: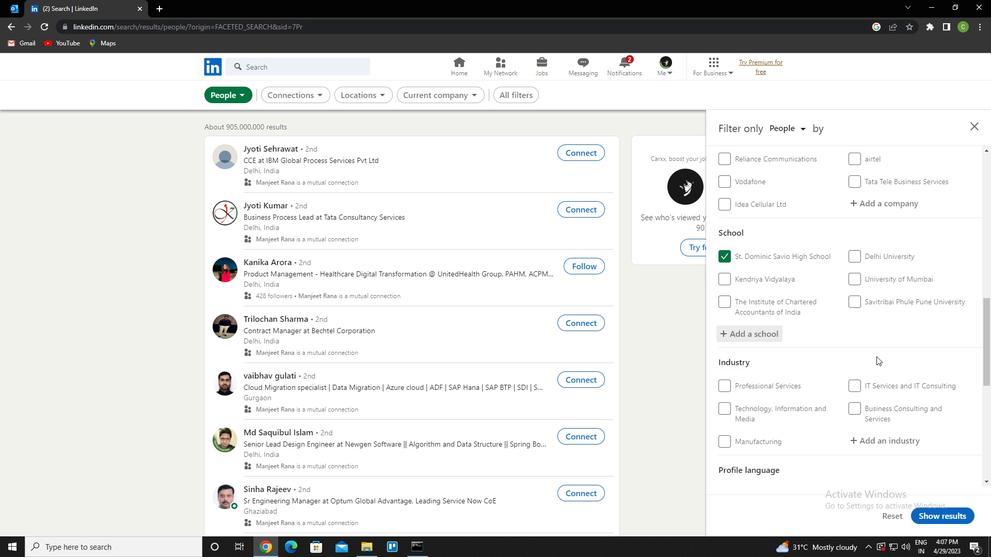 
Action: Mouse scrolled (875, 356) with delta (0, 0)
Screenshot: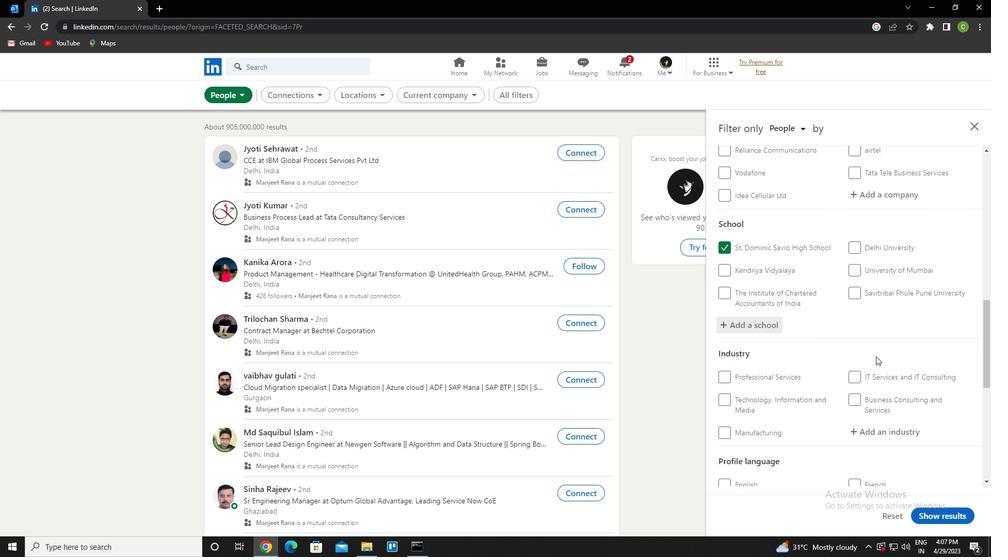 
Action: Mouse moved to (894, 275)
Screenshot: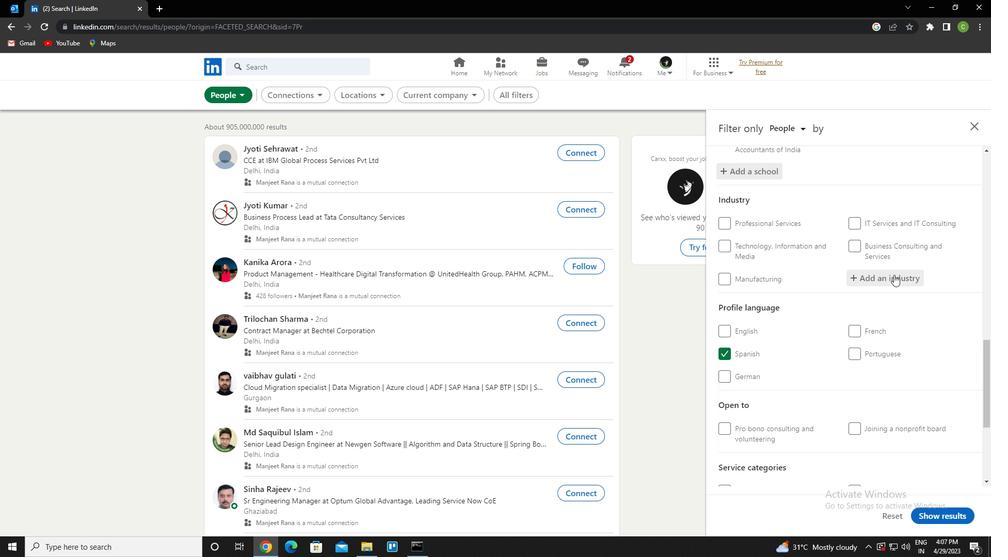 
Action: Mouse pressed left at (894, 275)
Screenshot: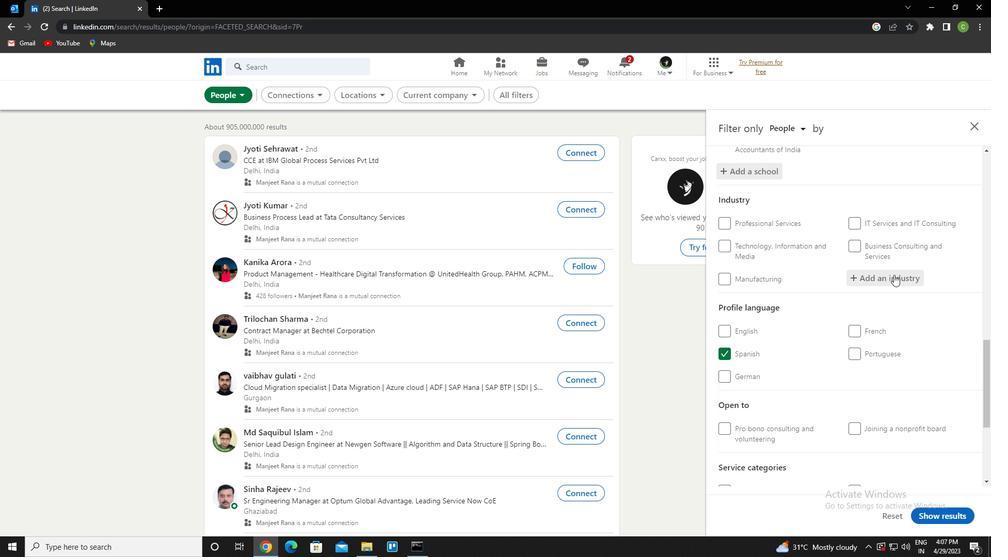 
Action: Key pressed <Key.caps_lock>w<Key.caps_lock>hole<Key.space><Key.backspace>salr<Key.backspace>e<Key.space><Key.caps_lock>f<Key.caps_lock>oo<Key.down><Key.enter>
Screenshot: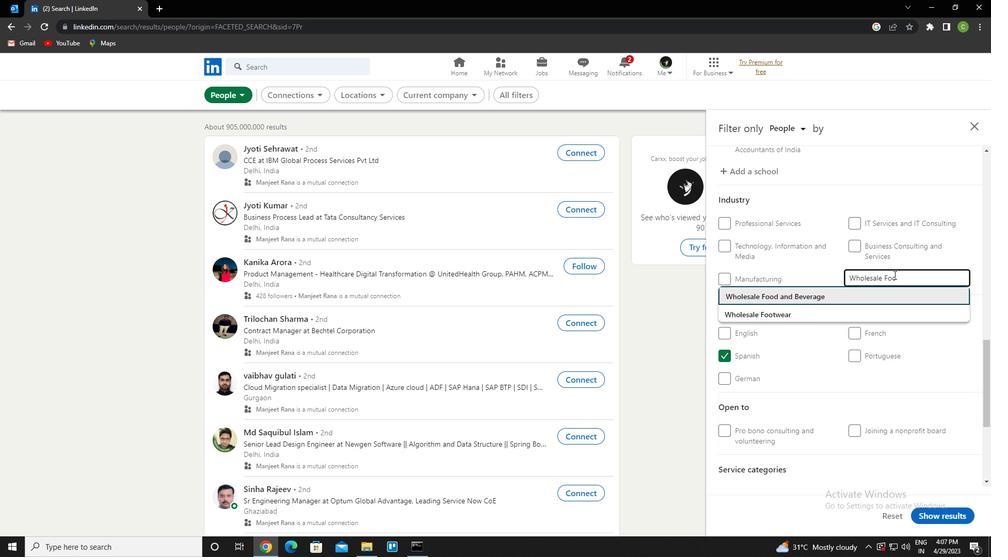 
Action: Mouse moved to (905, 276)
Screenshot: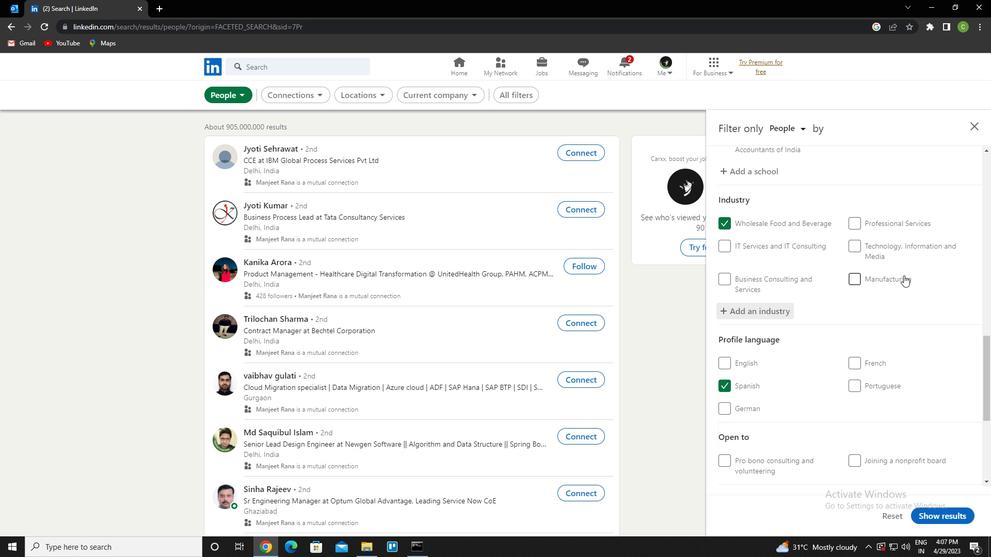 
Action: Mouse scrolled (905, 276) with delta (0, 0)
Screenshot: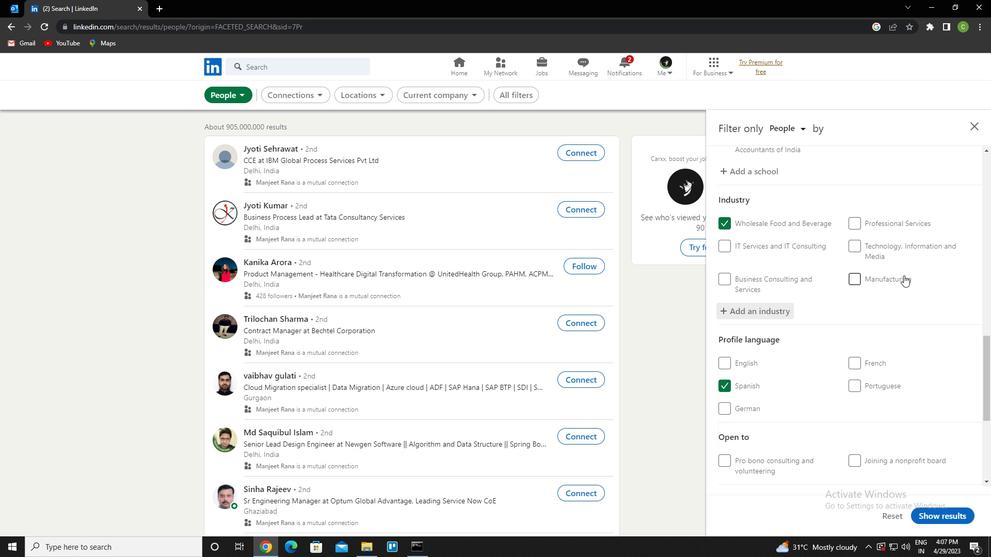 
Action: Mouse moved to (905, 277)
Screenshot: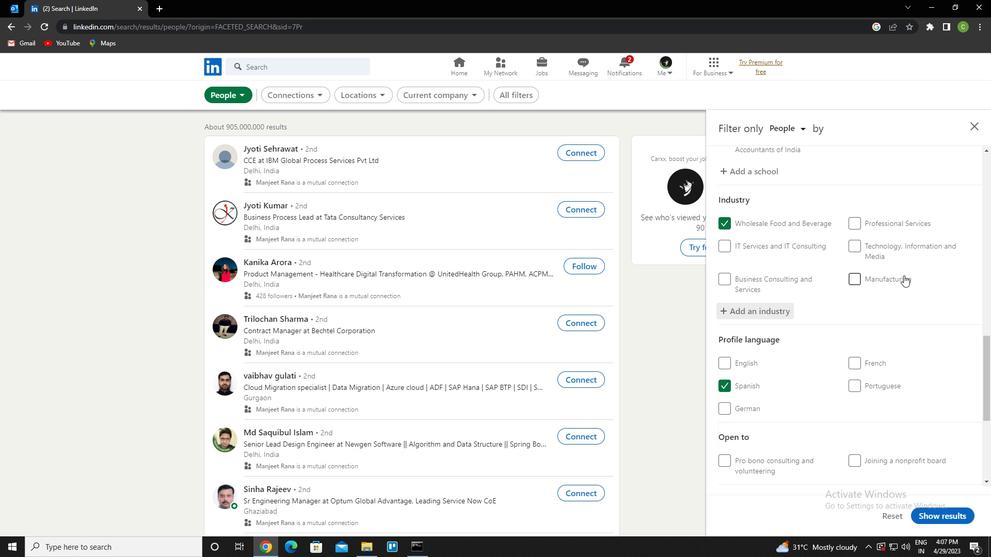 
Action: Mouse scrolled (905, 277) with delta (0, 0)
Screenshot: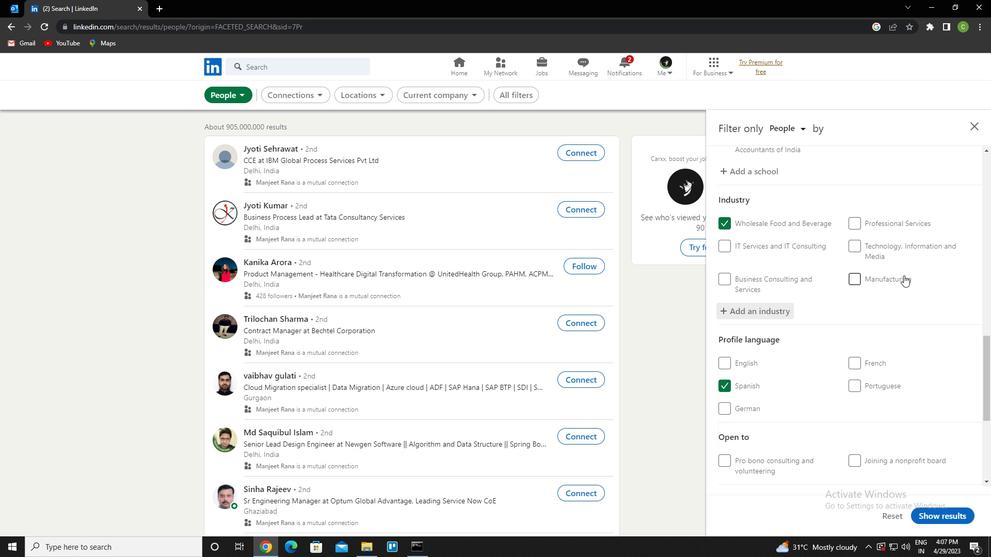 
Action: Mouse moved to (905, 278)
Screenshot: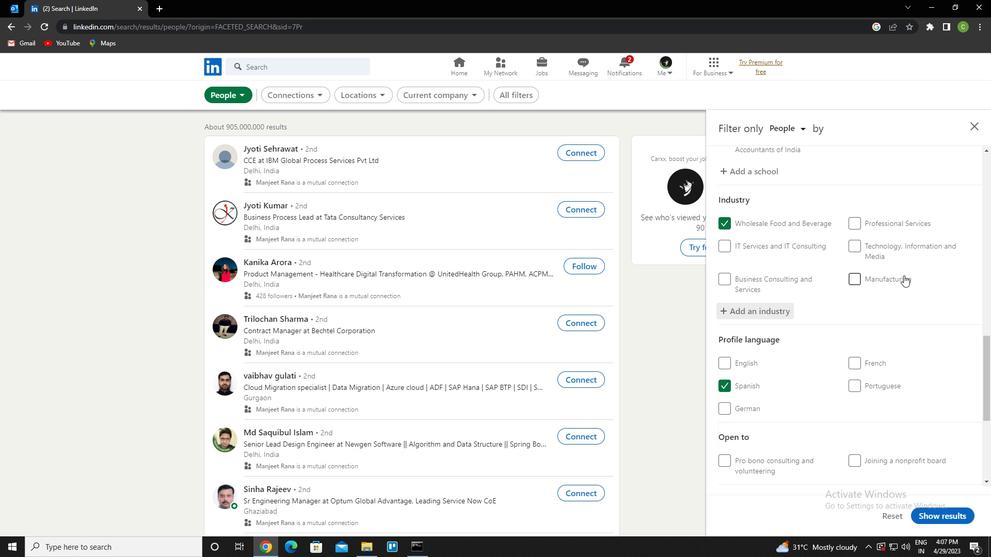 
Action: Mouse scrolled (905, 277) with delta (0, 0)
Screenshot: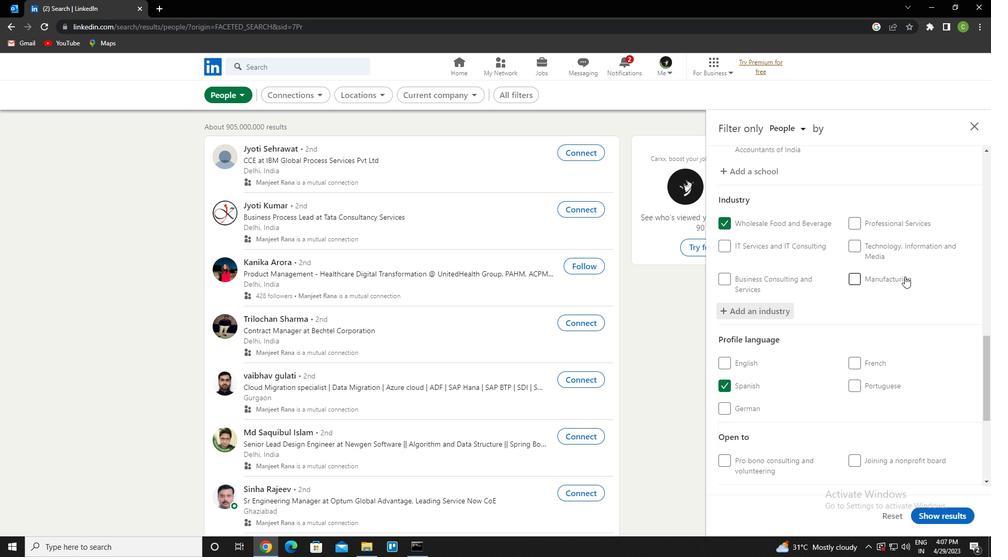 
Action: Mouse scrolled (905, 277) with delta (0, 0)
Screenshot: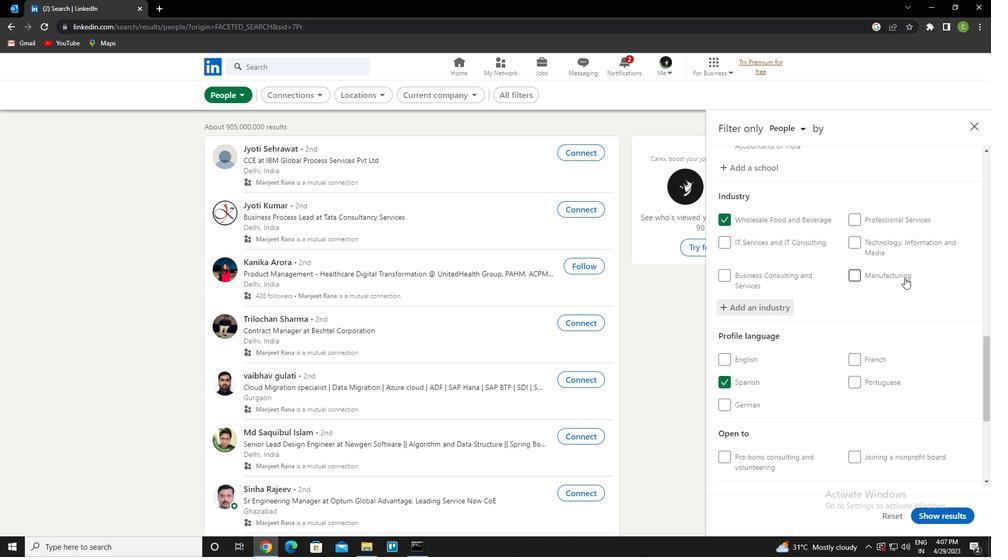 
Action: Mouse moved to (872, 359)
Screenshot: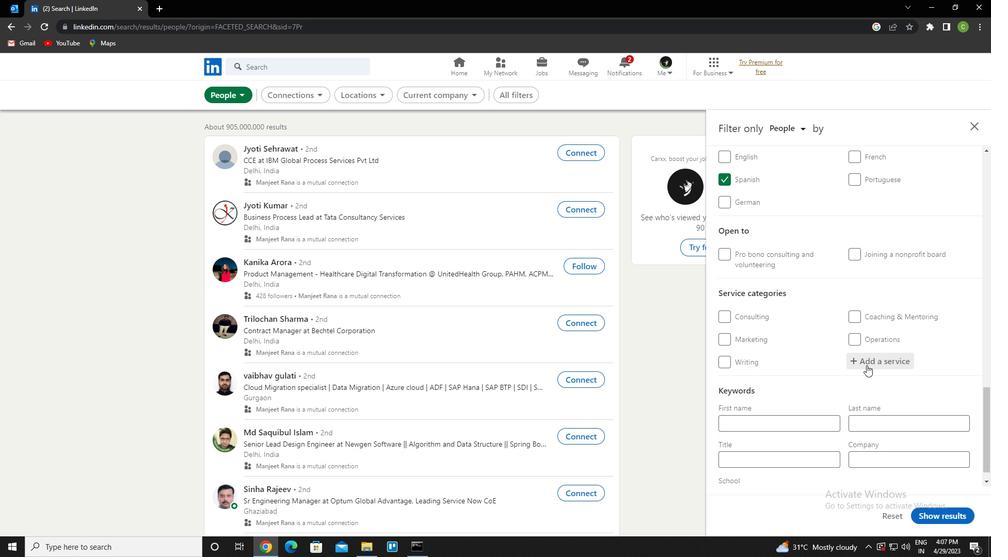 
Action: Mouse pressed left at (872, 359)
Screenshot: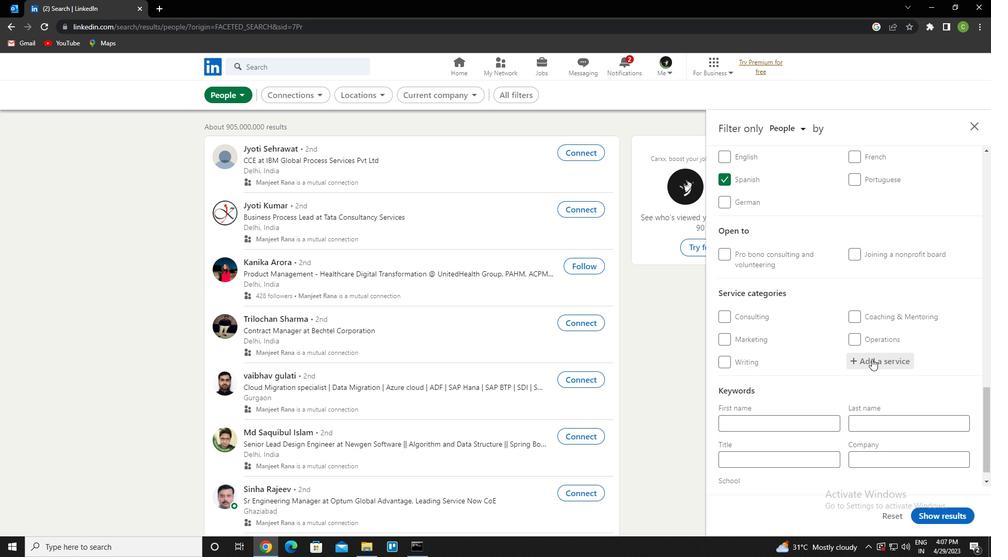 
Action: Key pressed <Key.caps_lock>l<Key.caps_lock>oans<Key.down><Key.enter>
Screenshot: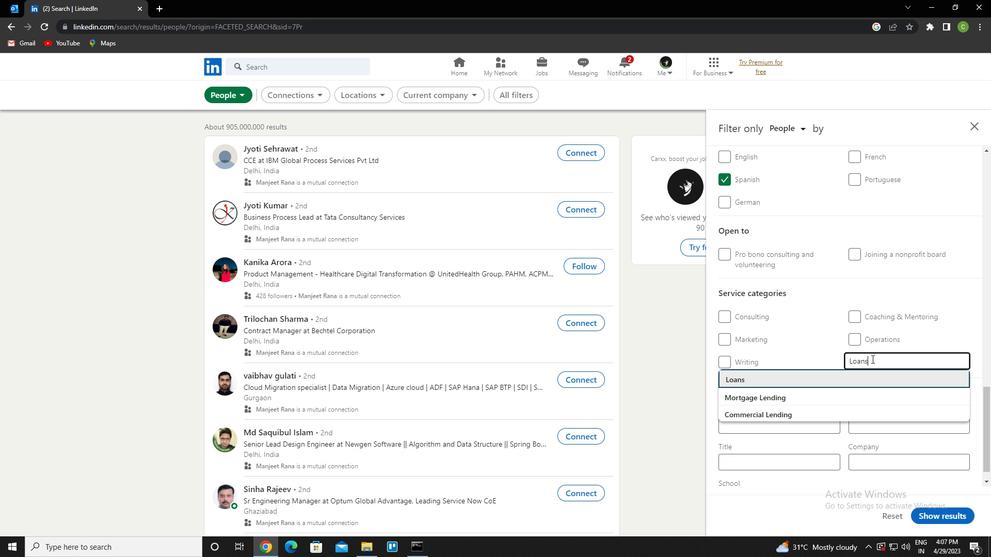 
Action: Mouse moved to (778, 434)
Screenshot: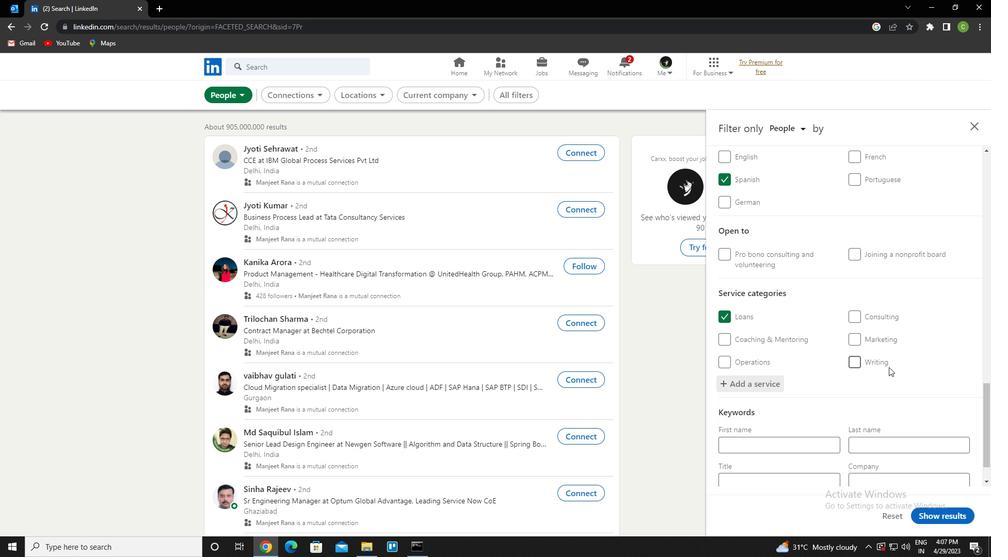 
Action: Mouse scrolled (778, 434) with delta (0, 0)
Screenshot: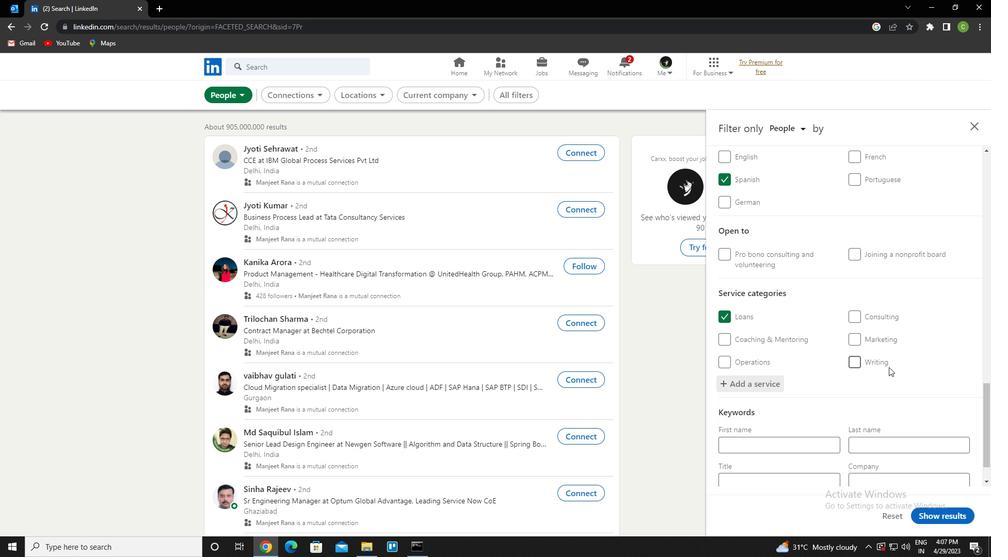 
Action: Mouse scrolled (778, 434) with delta (0, 0)
Screenshot: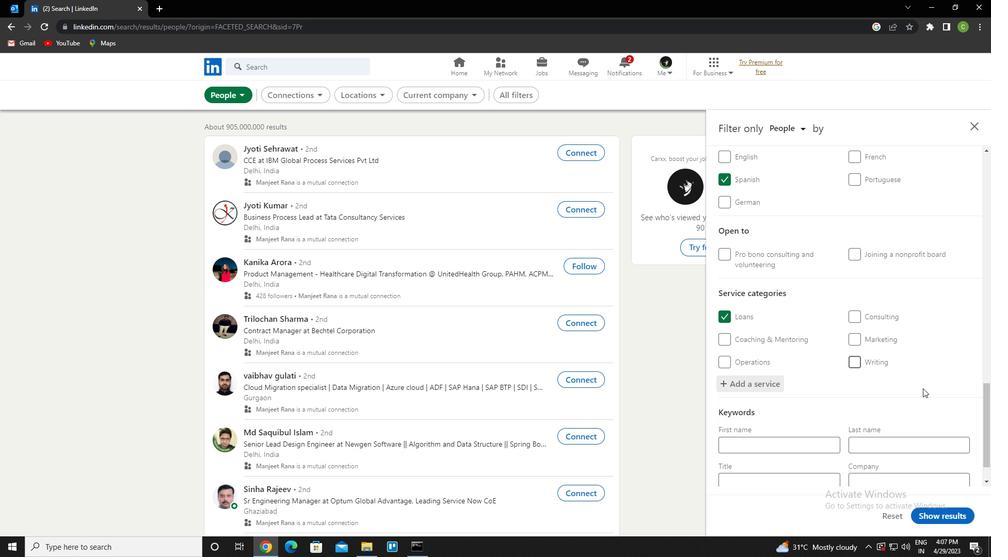 
Action: Mouse scrolled (778, 434) with delta (0, 0)
Screenshot: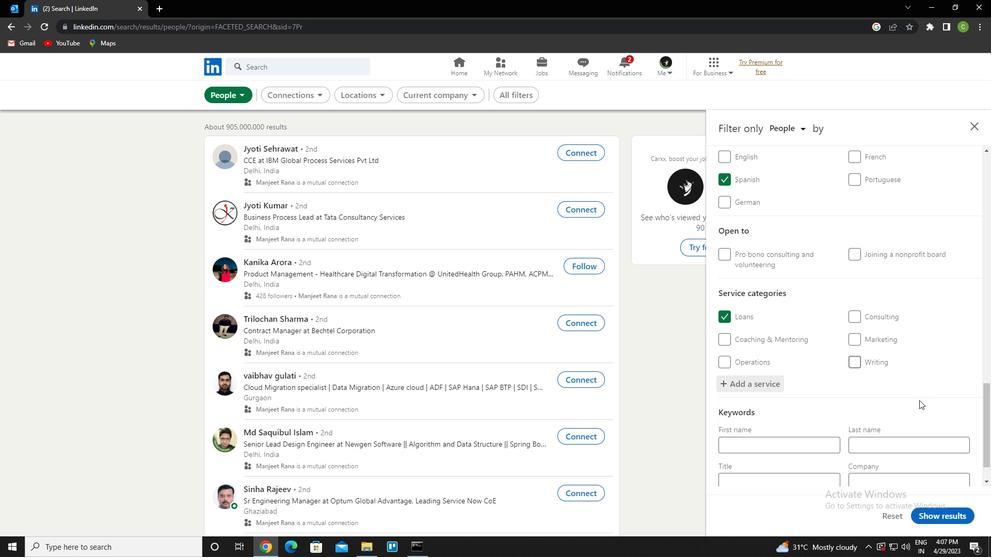 
Action: Mouse moved to (778, 434)
Screenshot: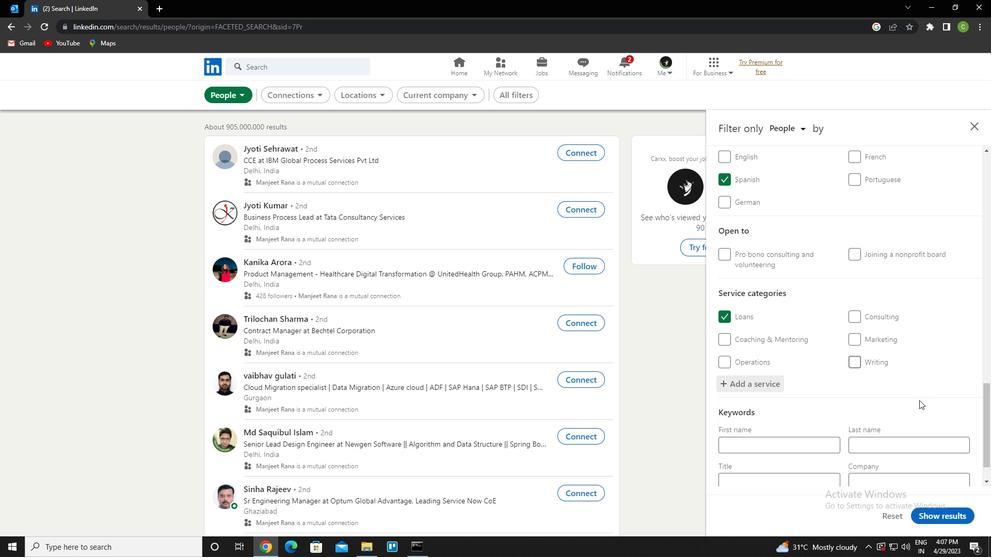 
Action: Mouse scrolled (778, 434) with delta (0, 0)
Screenshot: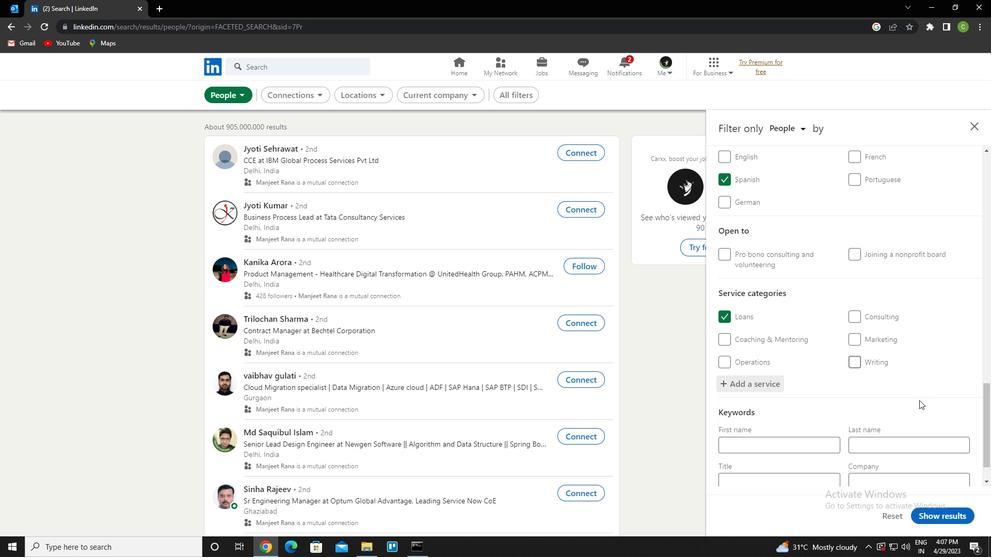 
Action: Mouse scrolled (778, 434) with delta (0, 0)
Screenshot: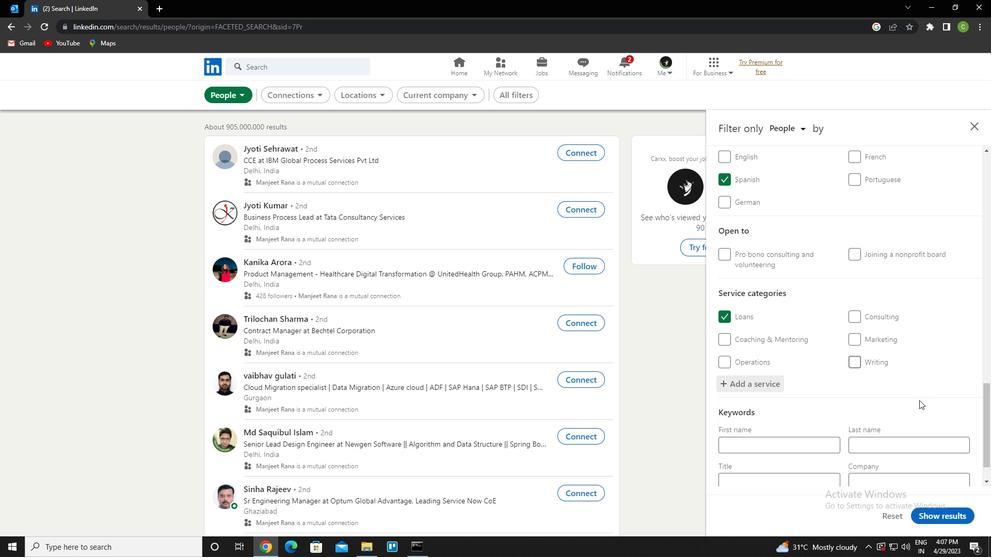 
Action: Mouse moved to (777, 434)
Screenshot: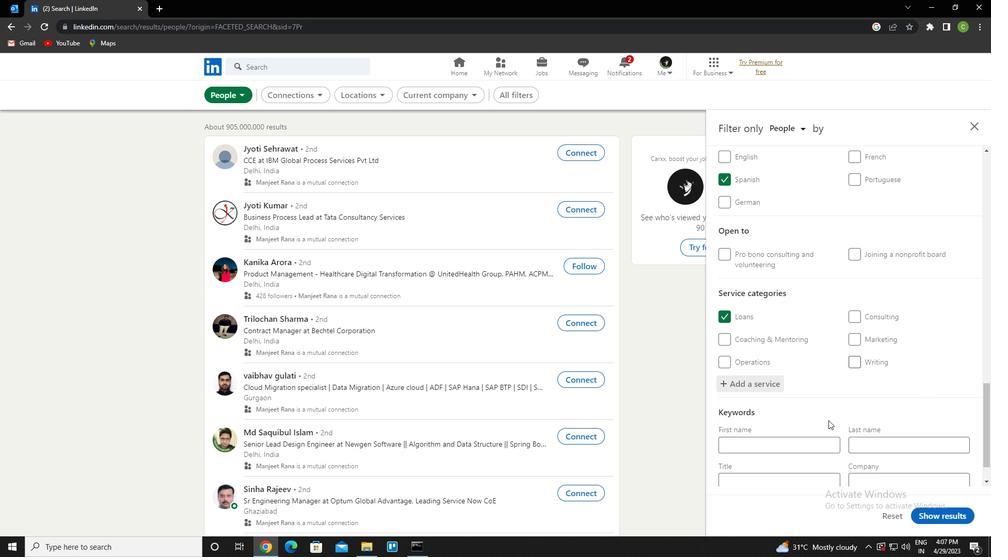 
Action: Mouse scrolled (777, 434) with delta (0, 0)
Screenshot: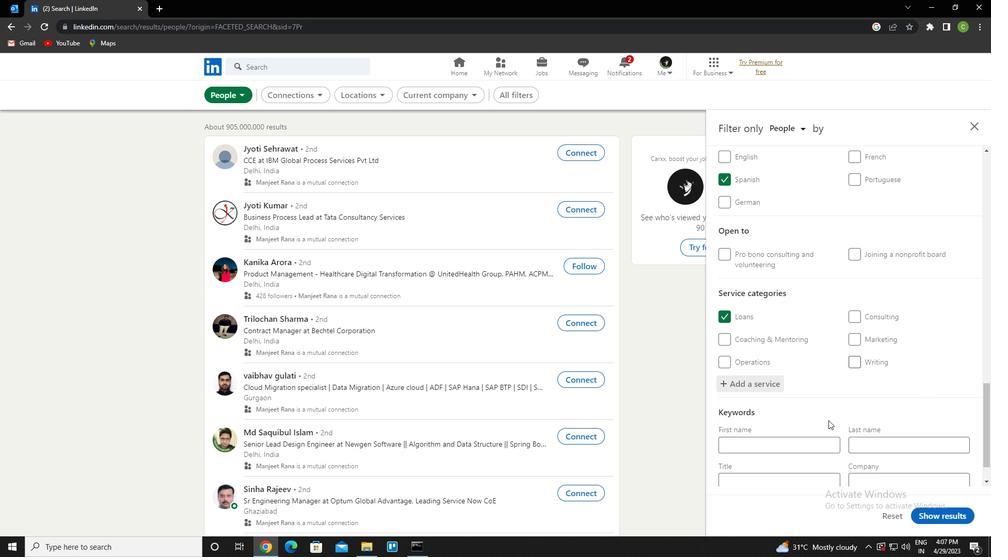 
Action: Mouse moved to (775, 435)
Screenshot: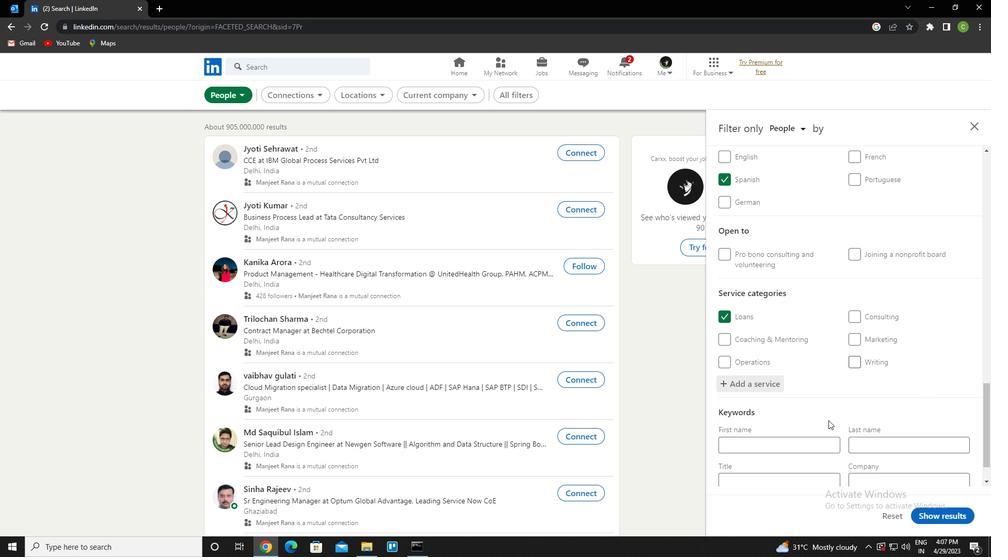 
Action: Mouse scrolled (775, 434) with delta (0, 0)
Screenshot: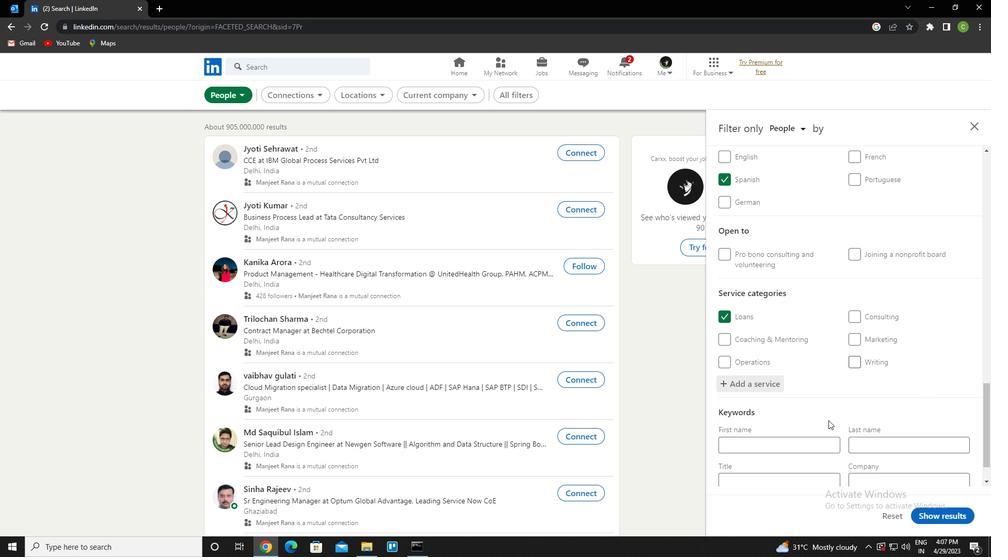 
Action: Mouse moved to (778, 445)
Screenshot: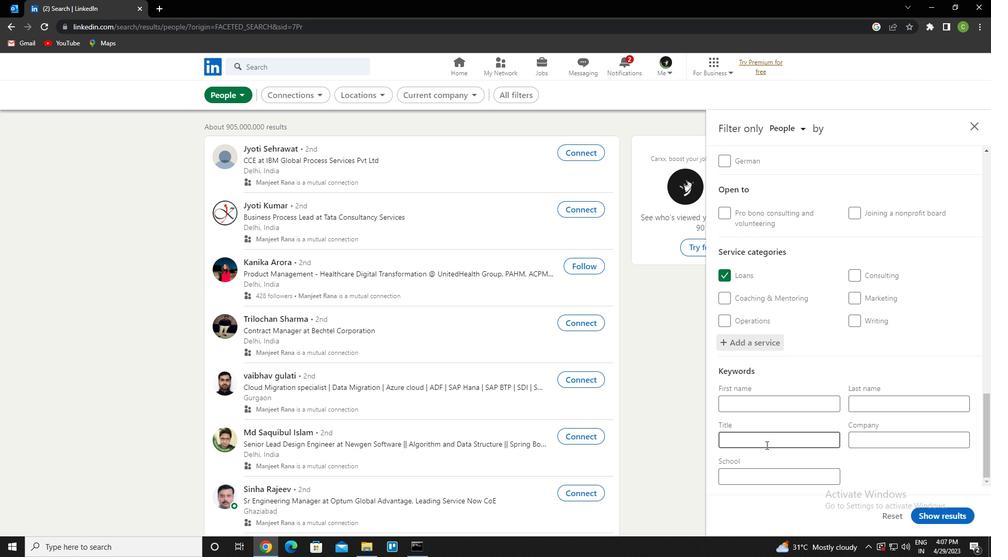 
Action: Mouse pressed left at (778, 445)
Screenshot: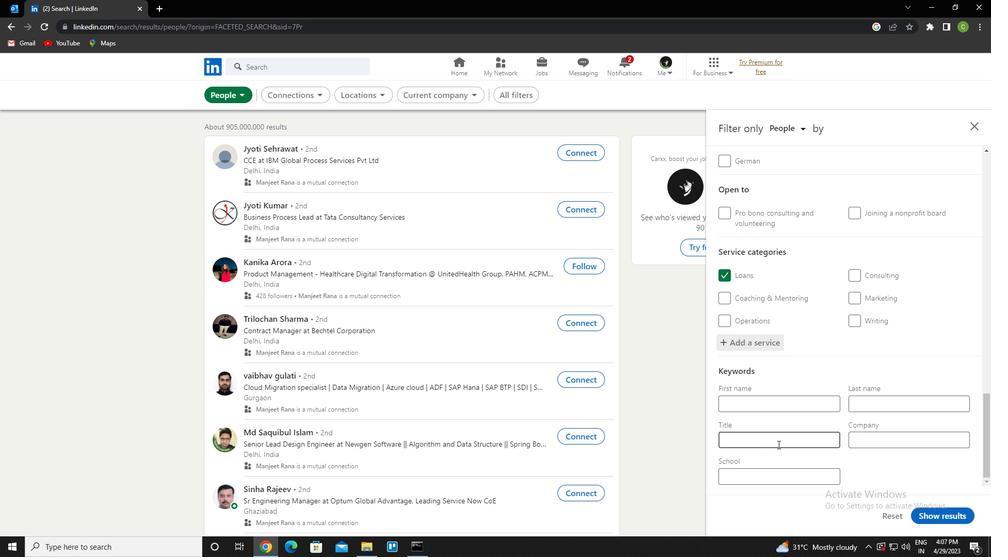 
Action: Key pressed <Key.caps_lock>e<Key.caps_lock>vent<Key.space><Key.caps_lock>p<Key.caps_lock>lanner
Screenshot: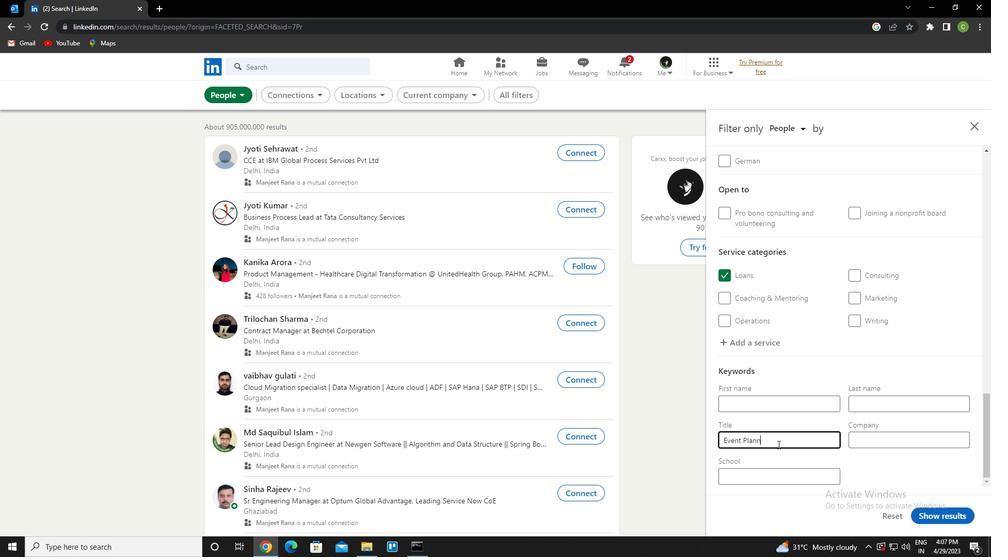 
Action: Mouse moved to (929, 520)
Screenshot: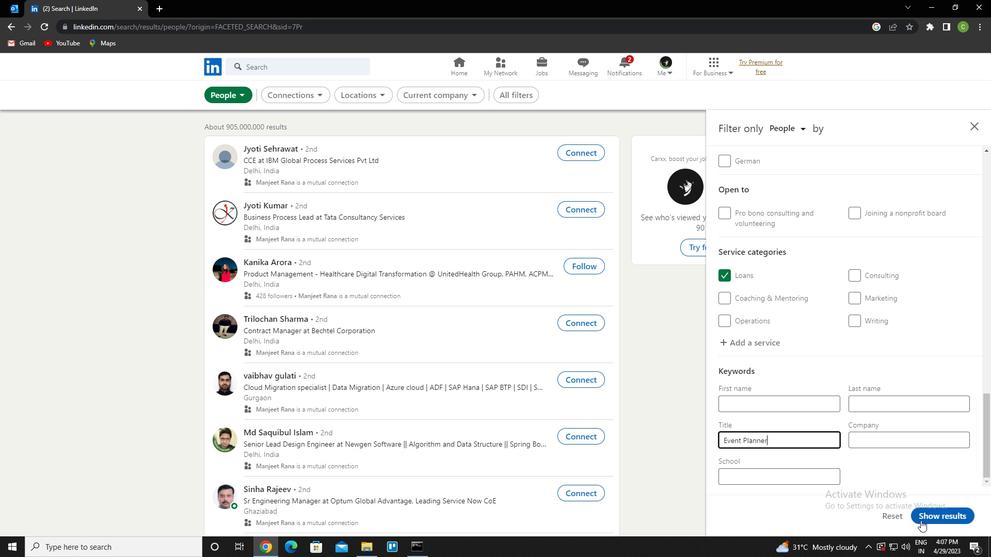 
Action: Mouse pressed left at (929, 520)
Screenshot: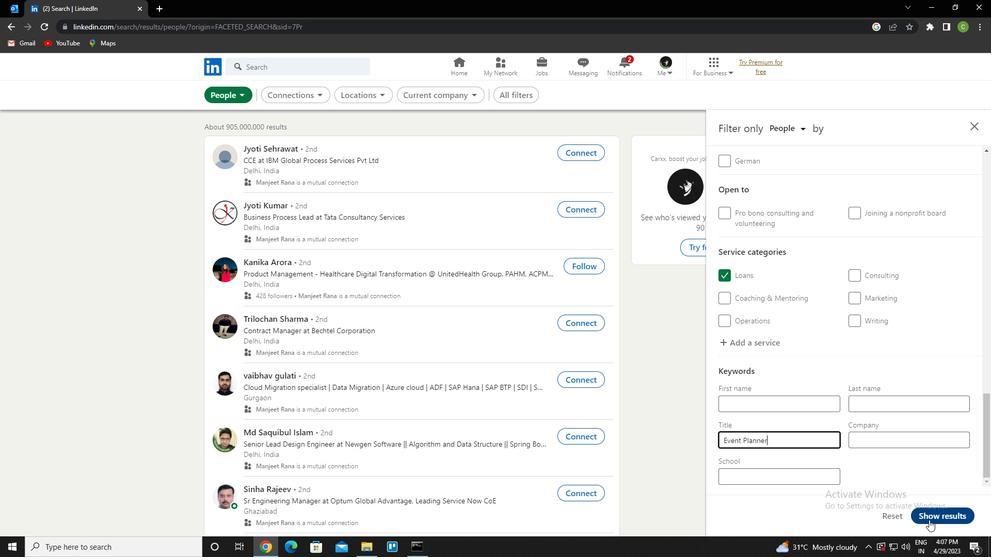 
Action: Mouse moved to (485, 492)
Screenshot: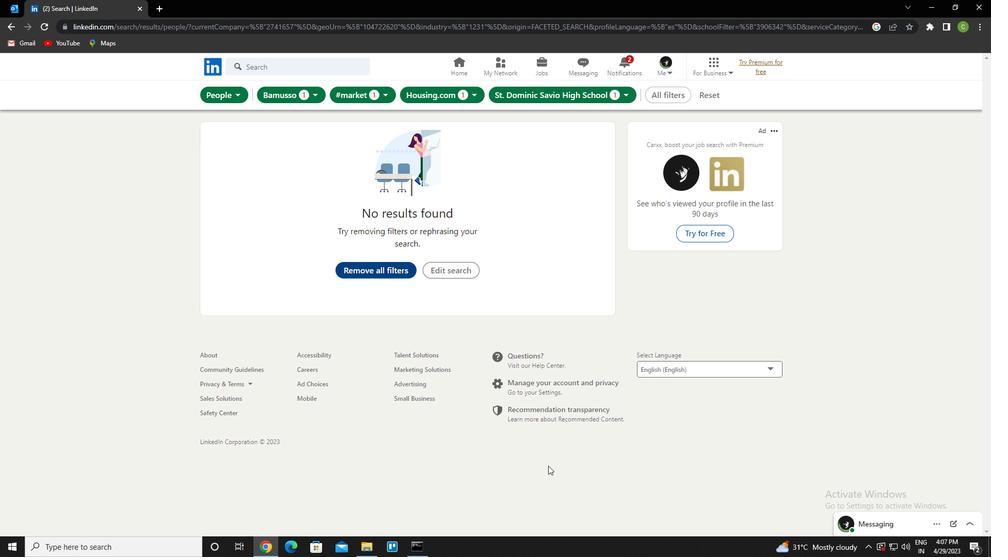 
